 Task: Open Card Sales Proposal Review in Board Customer Service Self-Service Support Content Creation and Optimization to Workspace Backup and Recovery Software and add a team member Softage.3@softage.net, a label Blue, a checklist Asset Allocation, an attachment from your computer, a color Blue and finally, add a card description 'Research and develop new service offering bundling strategy' and a comment 'We should approach this task with a sense of ownership and personal responsibility for its success.'. Add a start date 'Jan 03, 1900' with a due date 'Jan 10, 1900'
Action: Mouse moved to (83, 271)
Screenshot: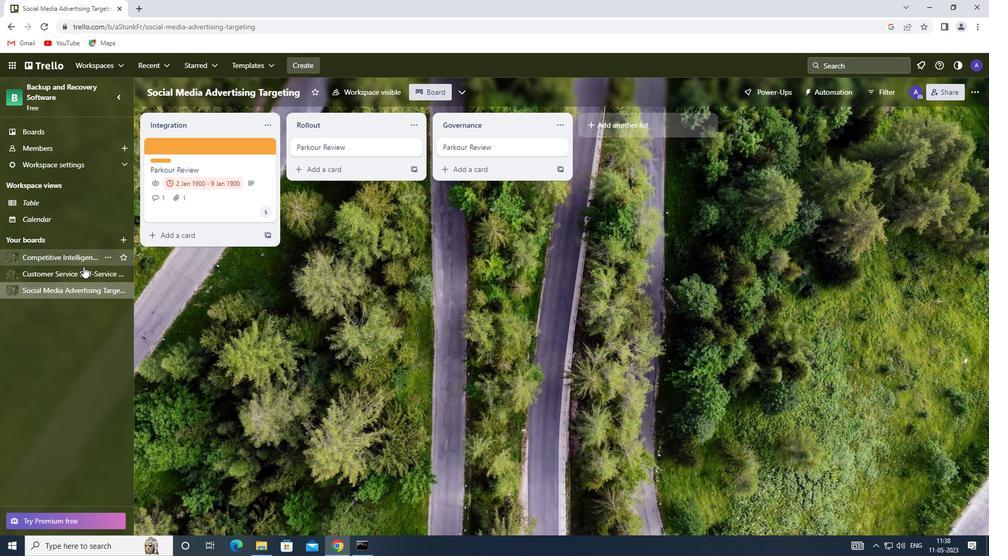 
Action: Mouse pressed left at (83, 271)
Screenshot: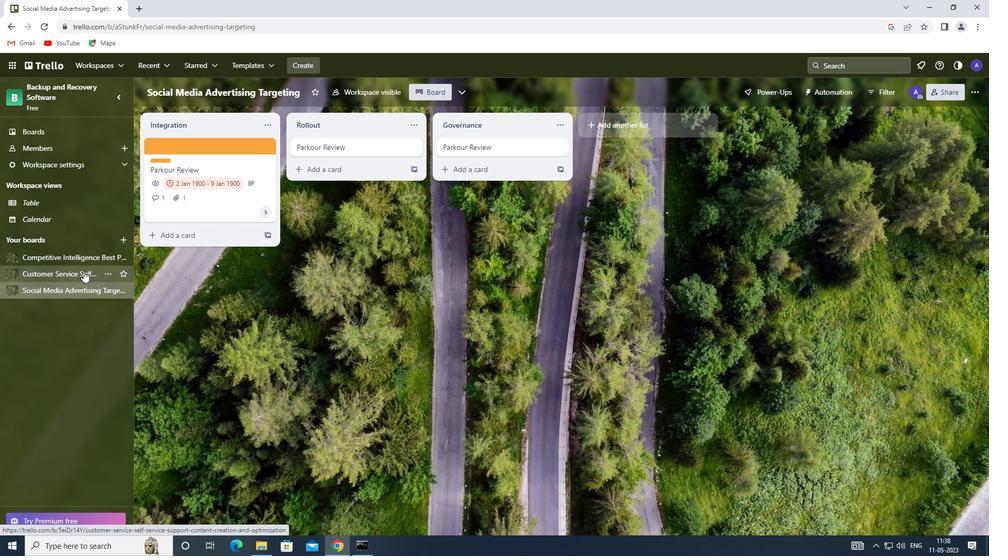 
Action: Mouse moved to (192, 146)
Screenshot: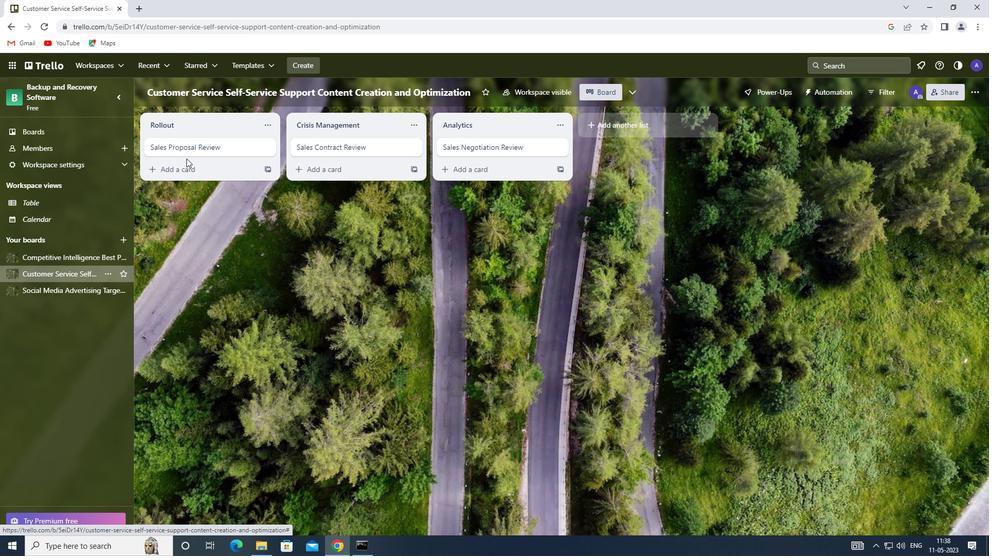 
Action: Mouse pressed left at (192, 146)
Screenshot: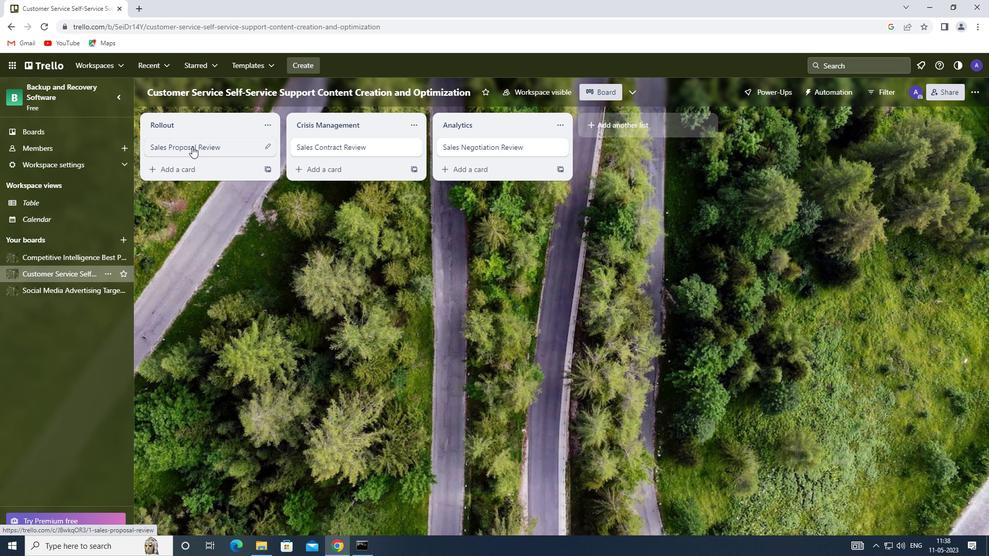 
Action: Mouse moved to (620, 147)
Screenshot: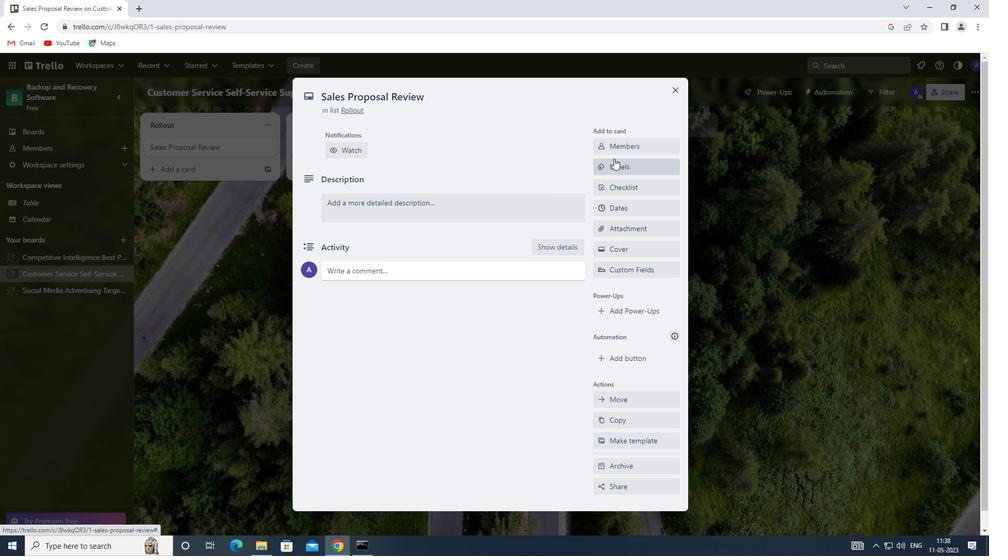 
Action: Mouse pressed left at (620, 147)
Screenshot: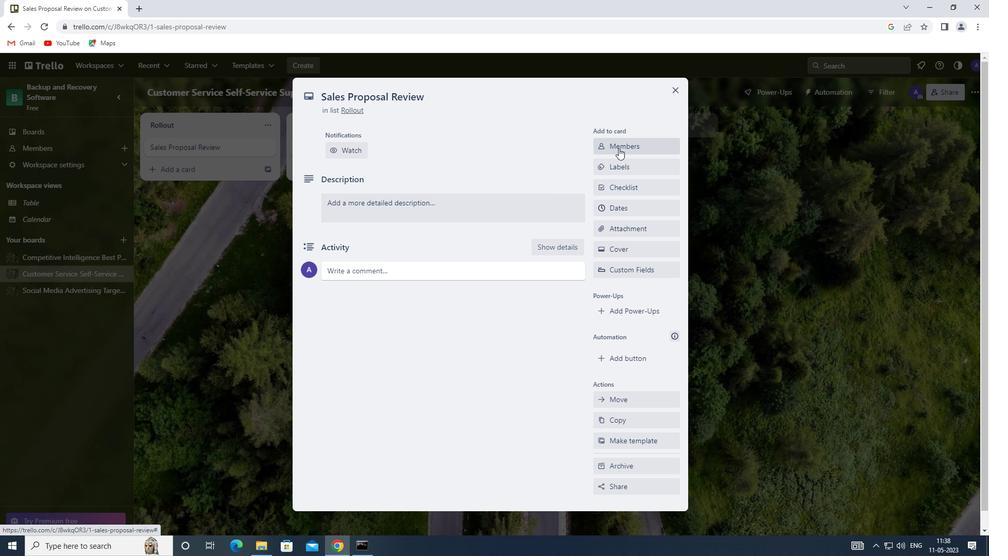 
Action: Mouse moved to (616, 196)
Screenshot: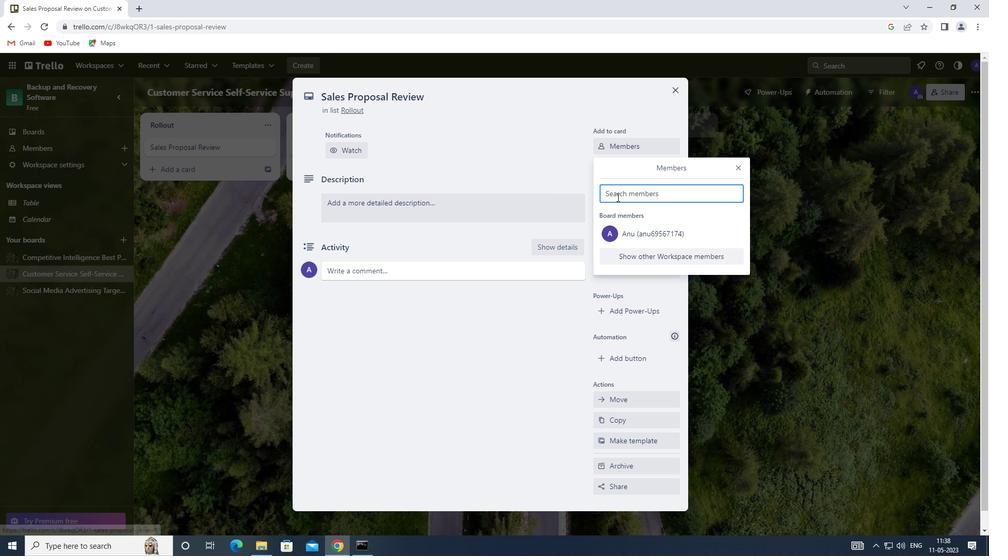 
Action: Mouse pressed left at (616, 196)
Screenshot: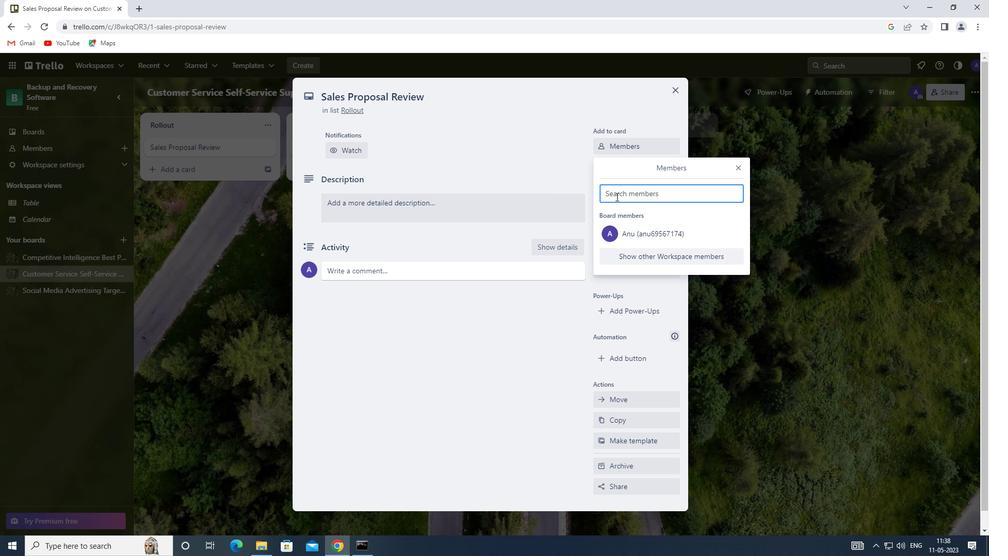 
Action: Key pressed <Key.shift><Key.shift><Key.shift><Key.shift><Key.shift><Key.shift><Key.shift><Key.shift><Key.shift><Key.shift><Key.shift>SOFTAGE.3<Key.shift>@SOFTAGE.NET
Screenshot: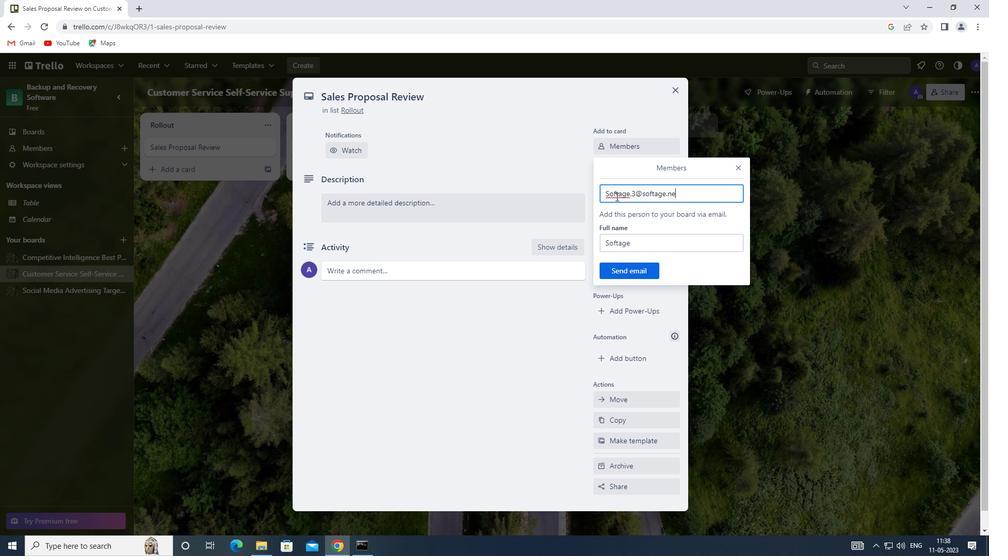 
Action: Mouse moved to (634, 268)
Screenshot: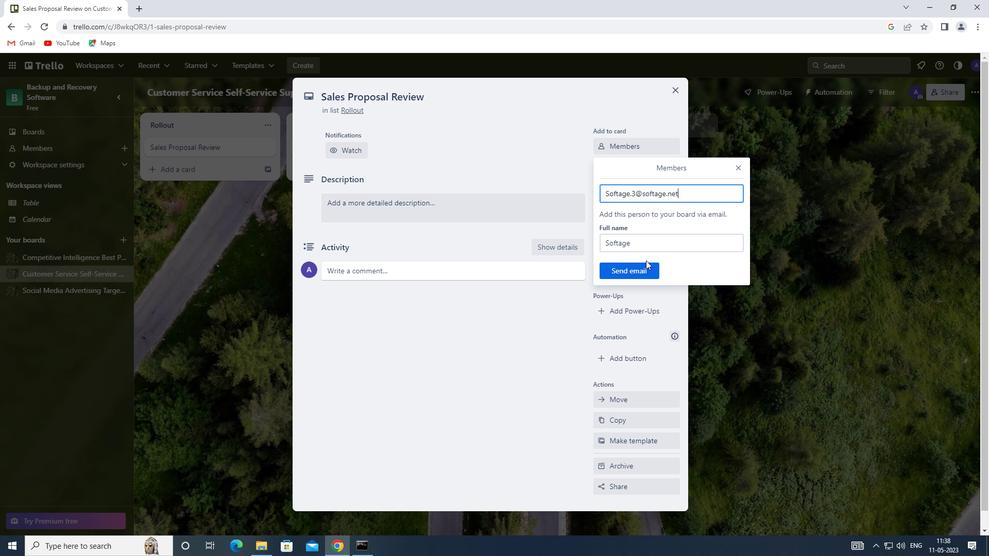 
Action: Mouse pressed left at (634, 268)
Screenshot: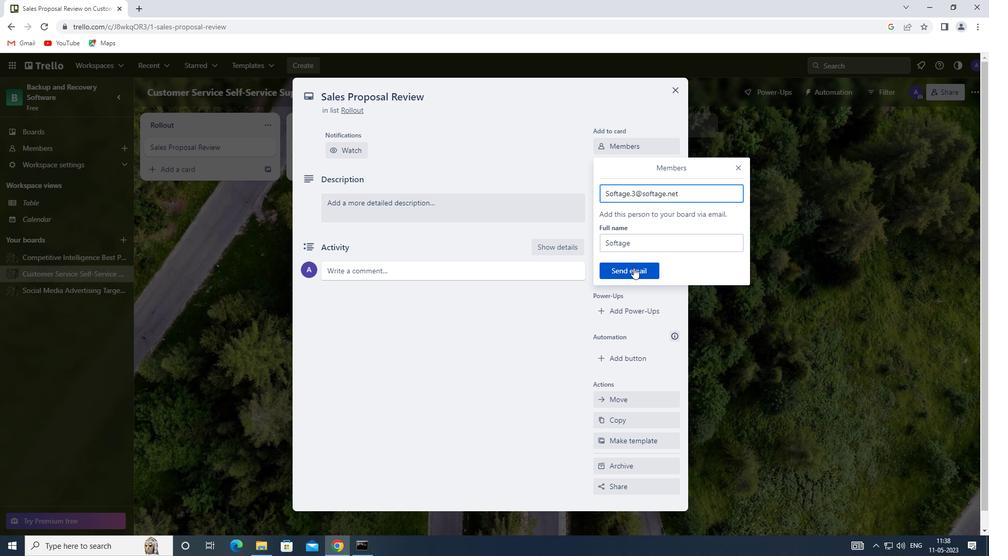 
Action: Mouse moved to (636, 207)
Screenshot: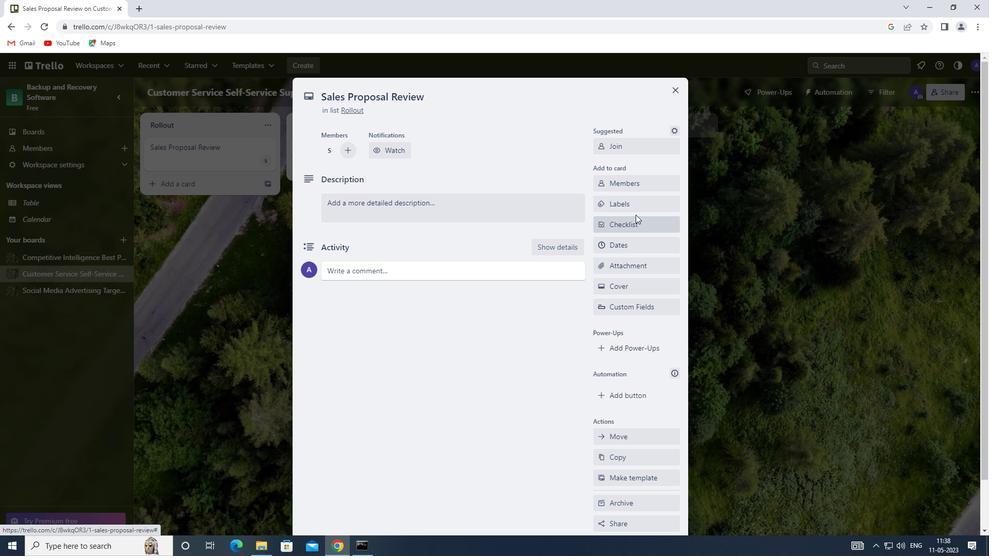 
Action: Mouse pressed left at (636, 207)
Screenshot: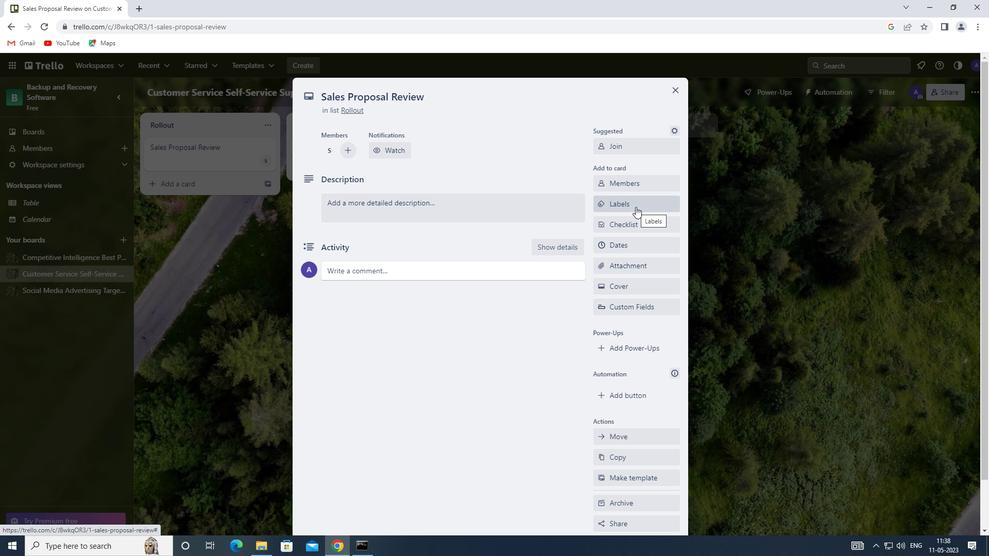 
Action: Mouse moved to (604, 380)
Screenshot: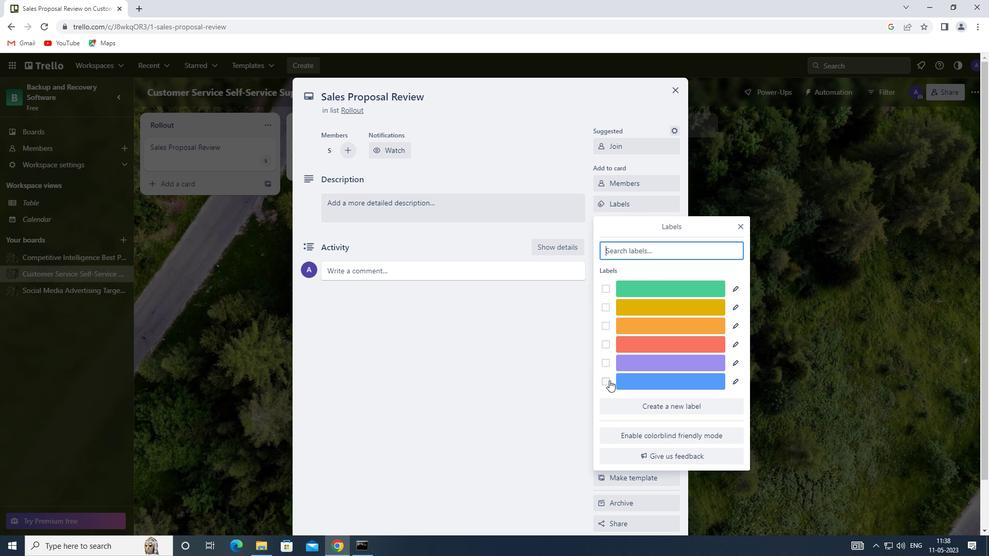 
Action: Mouse pressed left at (604, 380)
Screenshot: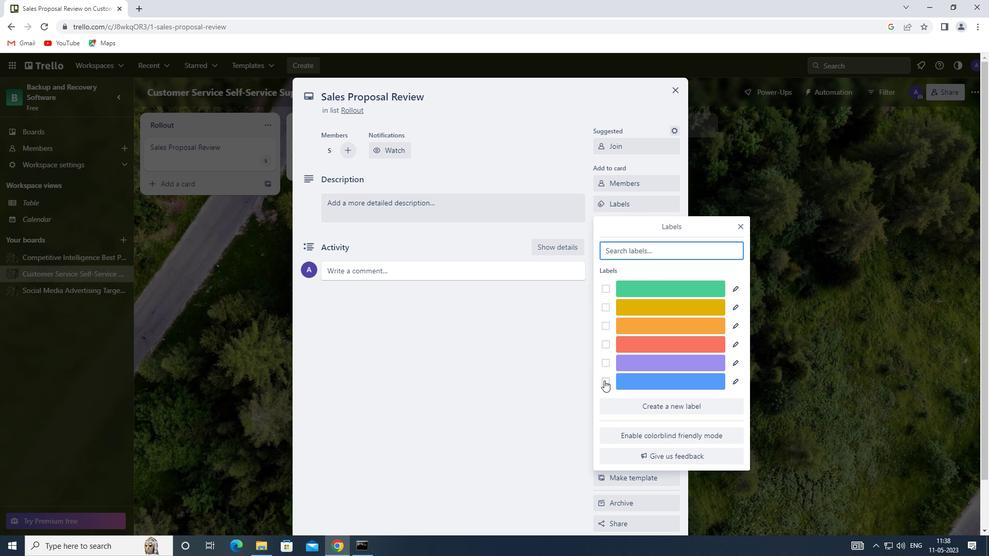 
Action: Mouse moved to (743, 226)
Screenshot: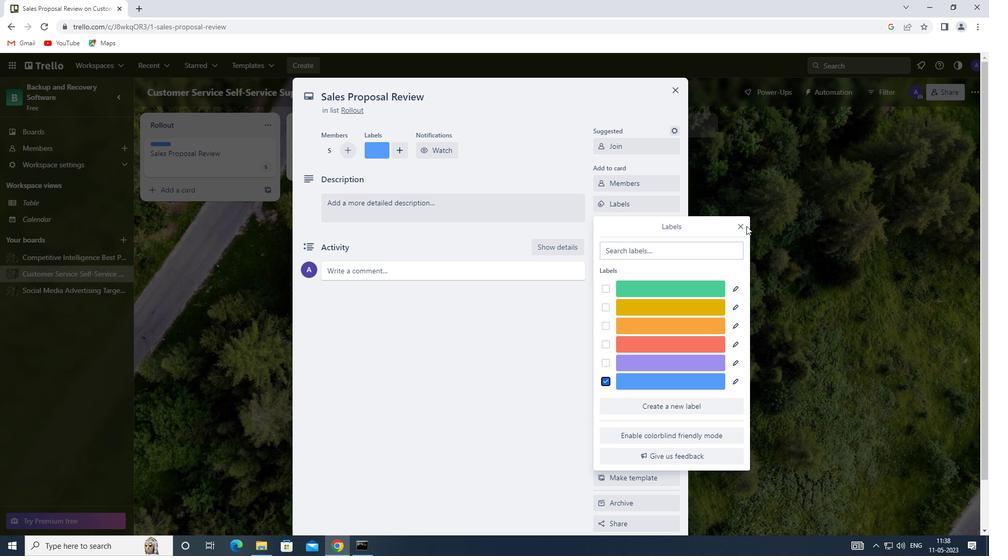 
Action: Mouse pressed left at (743, 226)
Screenshot: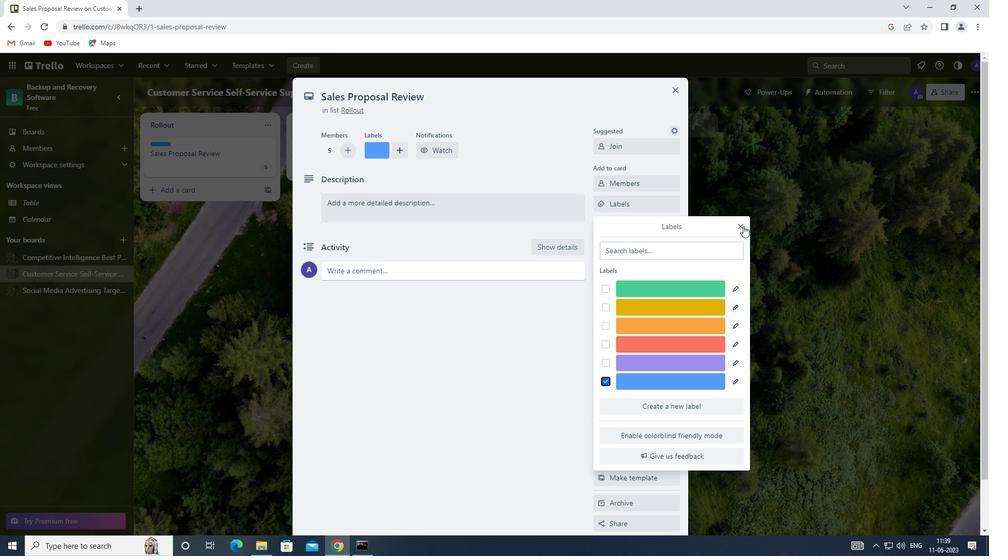 
Action: Mouse moved to (650, 224)
Screenshot: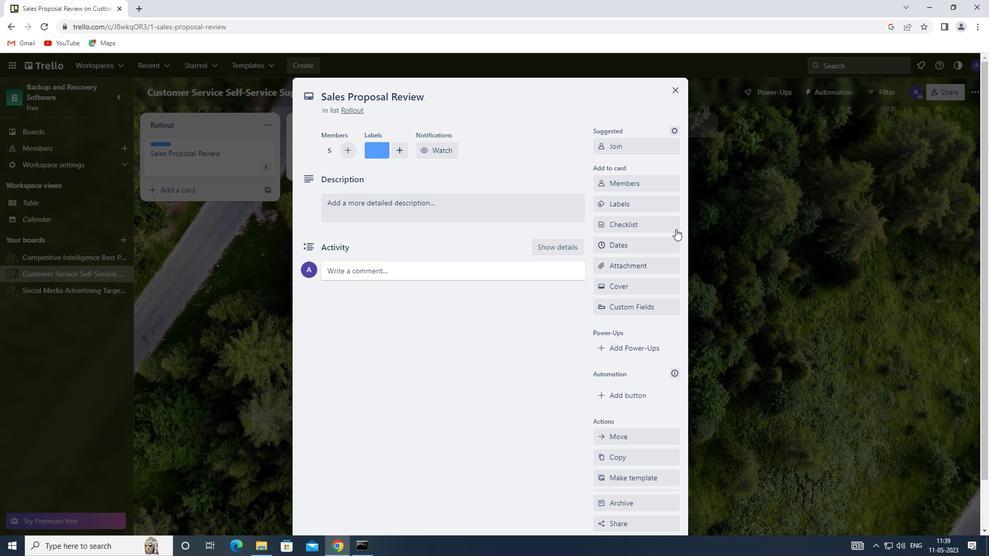 
Action: Mouse pressed left at (650, 224)
Screenshot: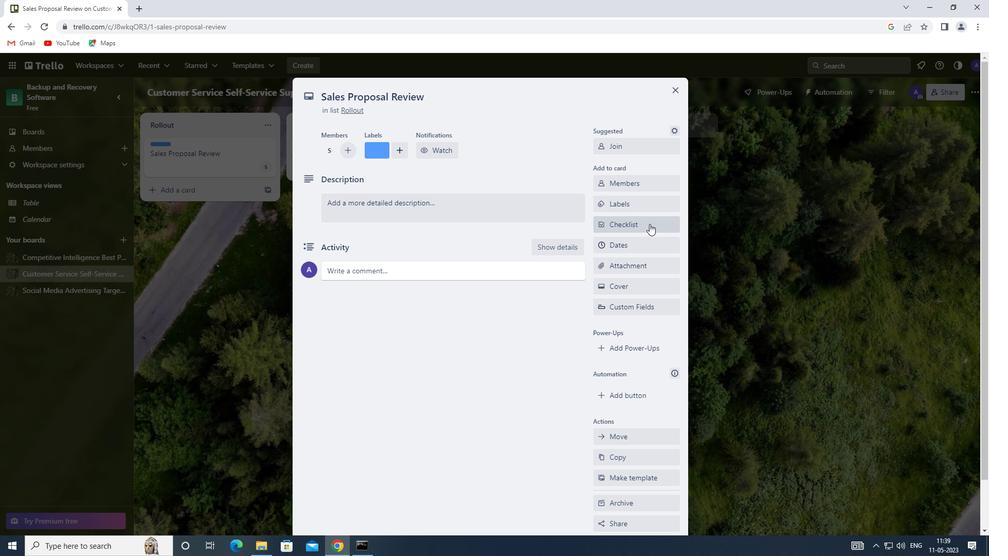 
Action: Mouse moved to (637, 280)
Screenshot: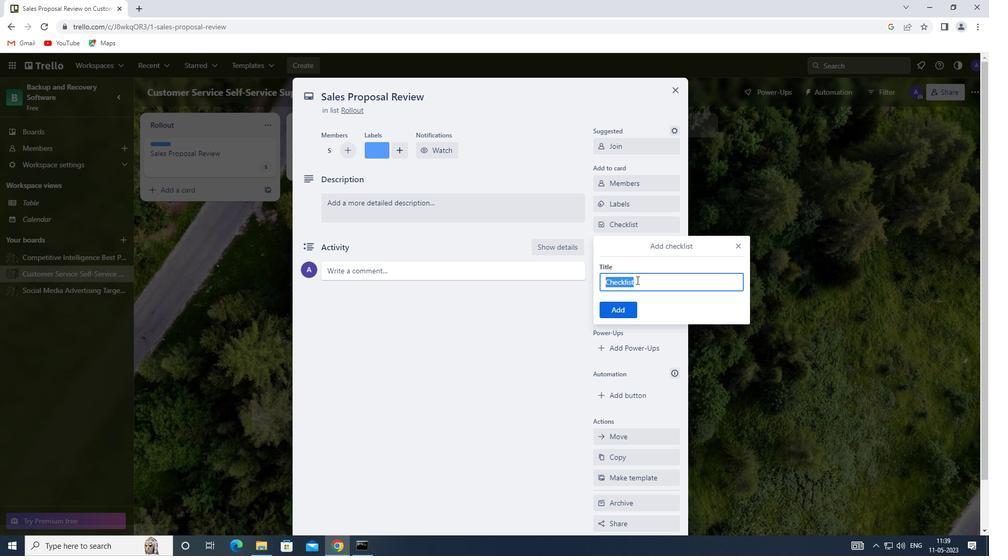 
Action: Key pressed <Key.shift>ASSET<Key.space><Key.shift><Key.shift><Key.shift><Key.shift><Key.shift><Key.shift><Key.shift><Key.shift><Key.shift><Key.shift><Key.shift><Key.shift><Key.shift><Key.shift><Key.shift><Key.shift><Key.shift><Key.shift><Key.shift><Key.shift><Key.shift><Key.shift><Key.shift><Key.shift><Key.shift><Key.shift><Key.shift><Key.shift><Key.shift><Key.shift><Key.shift><Key.shift><Key.shift><Key.shift><Key.shift>ALLOCATION
Screenshot: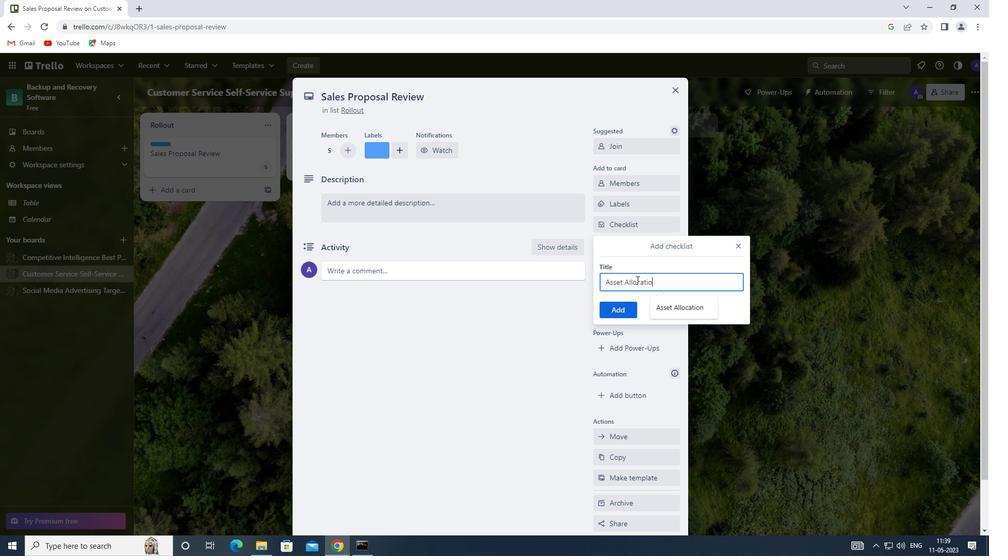 
Action: Mouse moved to (623, 312)
Screenshot: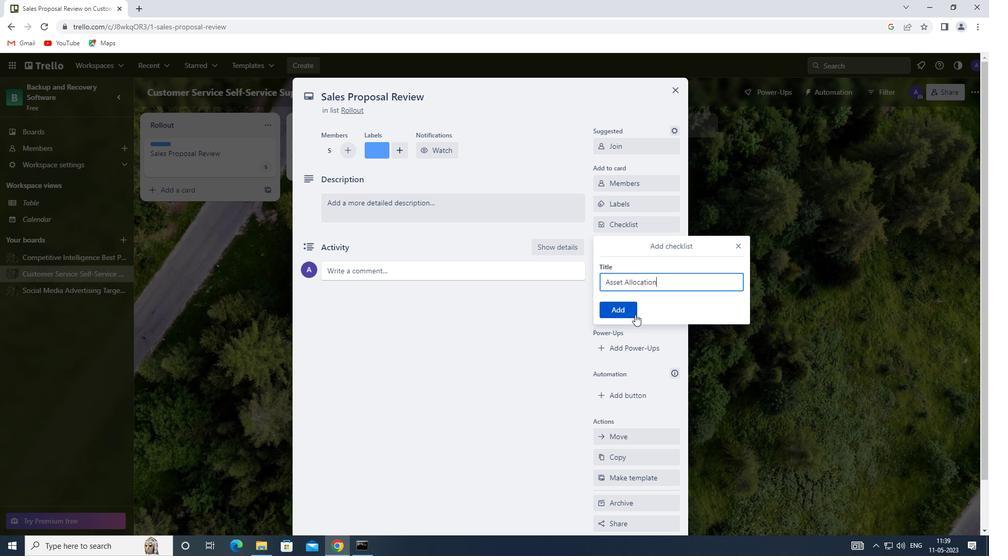 
Action: Mouse pressed left at (623, 312)
Screenshot: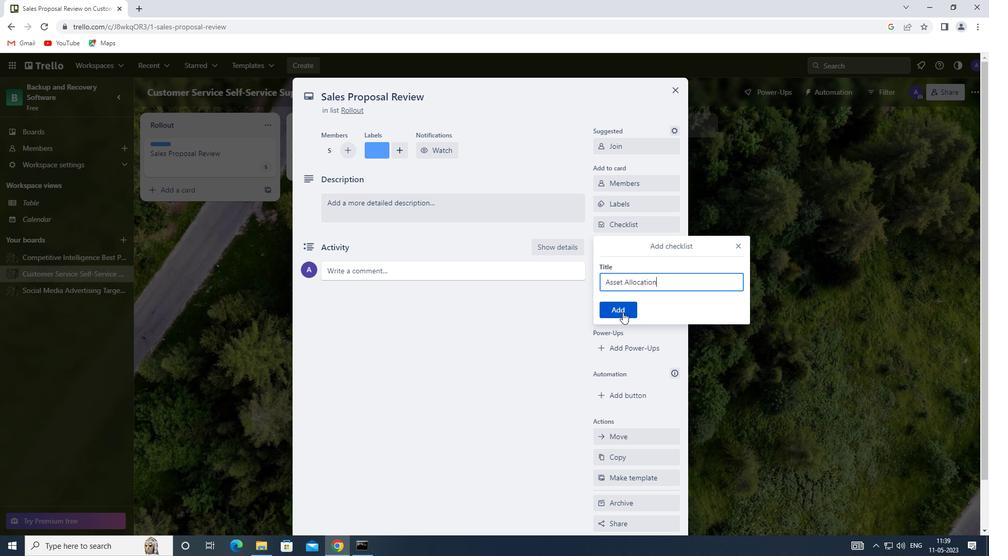 
Action: Mouse moved to (628, 268)
Screenshot: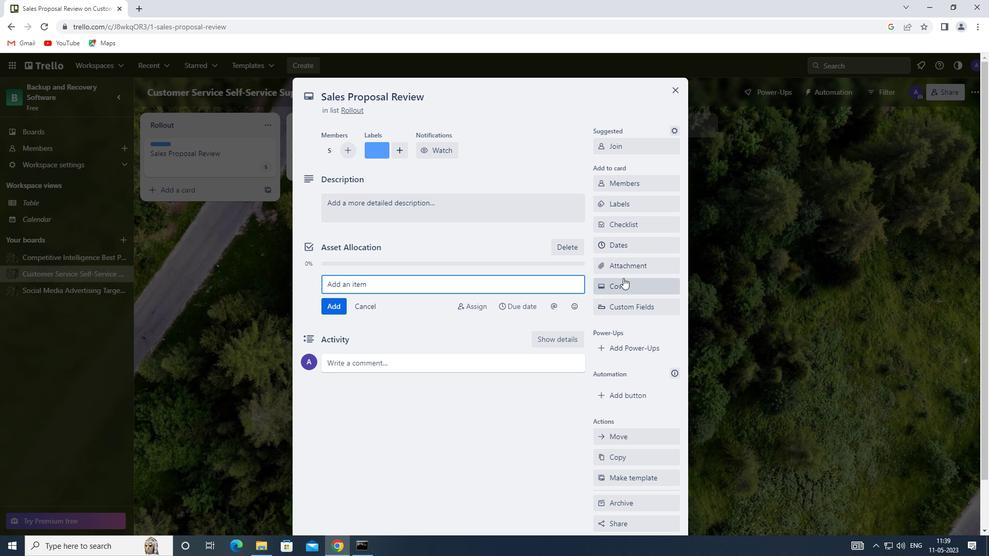 
Action: Mouse pressed left at (628, 268)
Screenshot: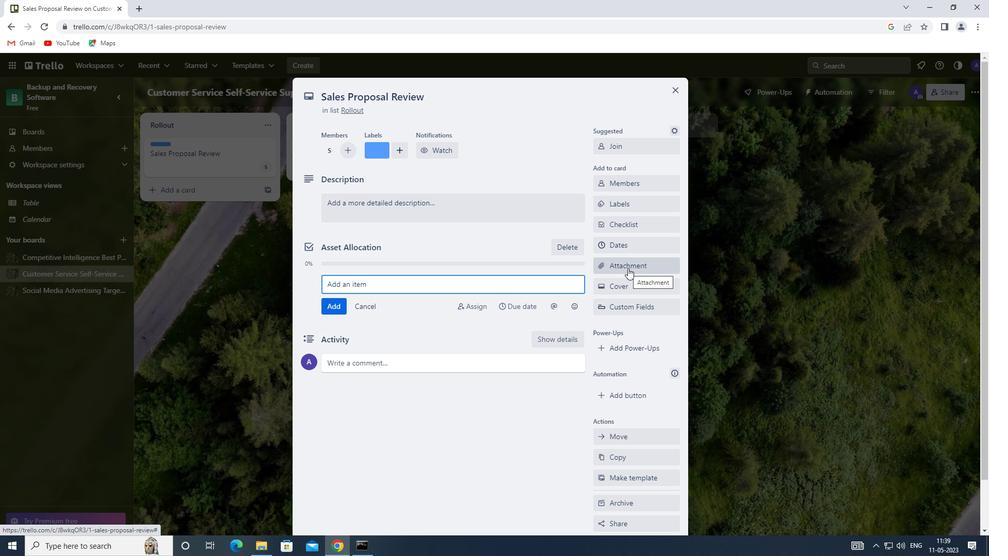 
Action: Mouse moved to (620, 310)
Screenshot: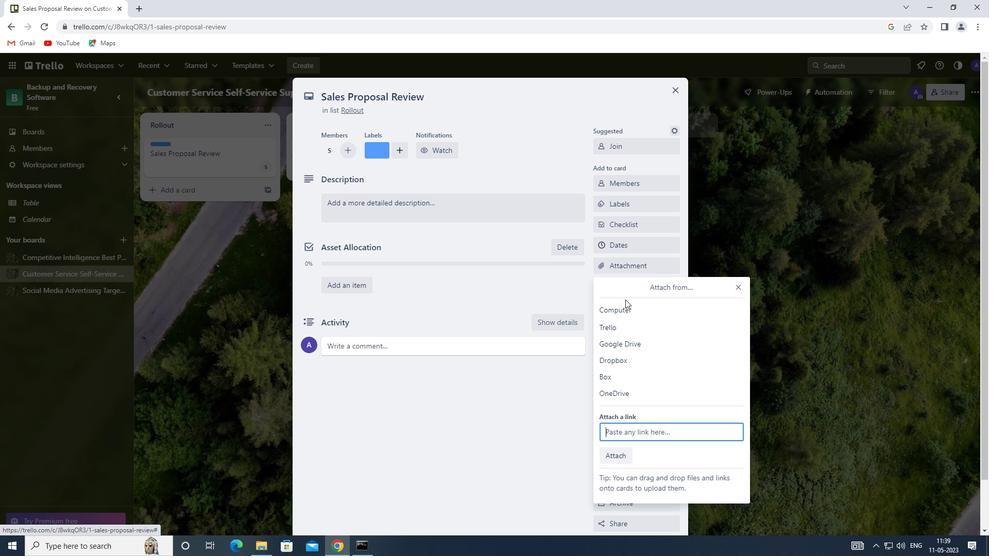 
Action: Mouse pressed left at (620, 310)
Screenshot: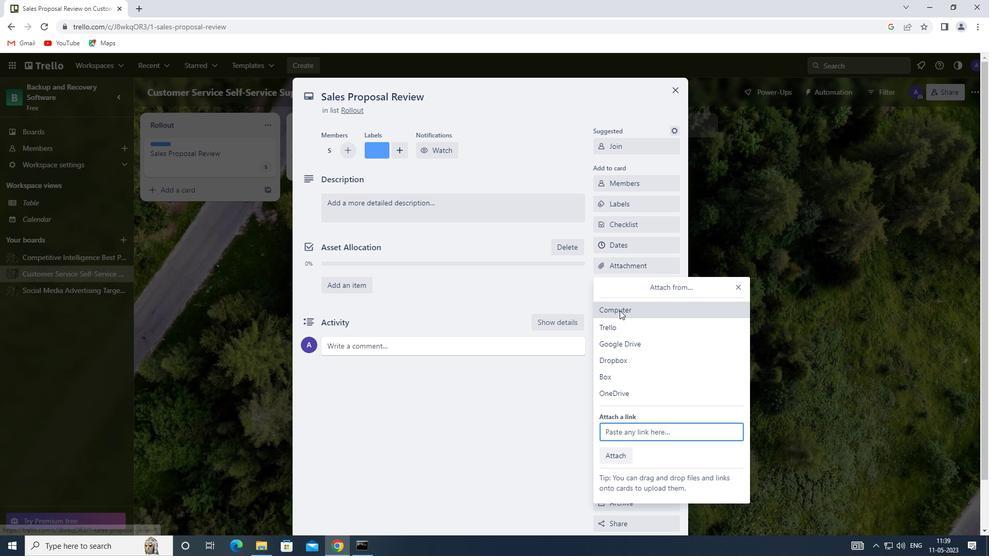 
Action: Mouse moved to (212, 119)
Screenshot: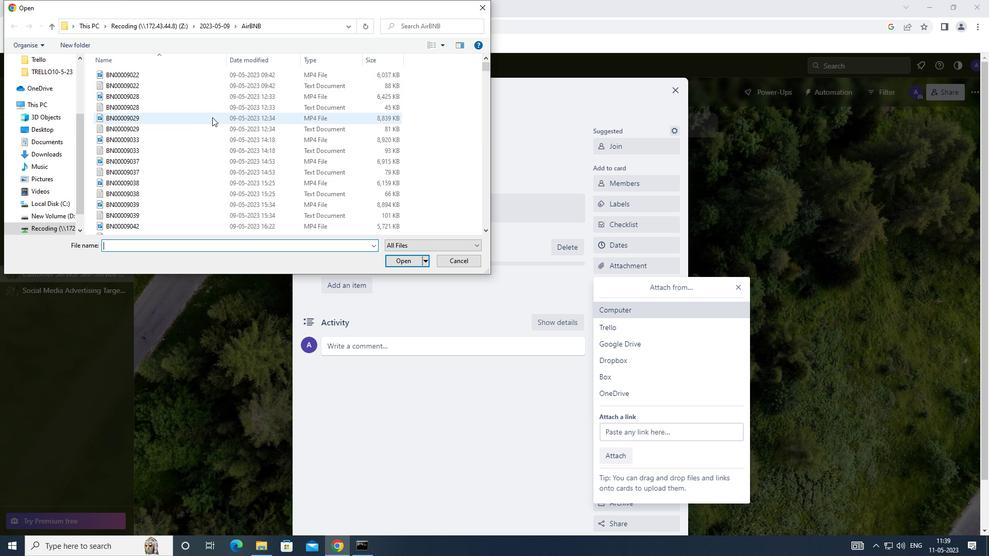 
Action: Mouse pressed left at (212, 119)
Screenshot: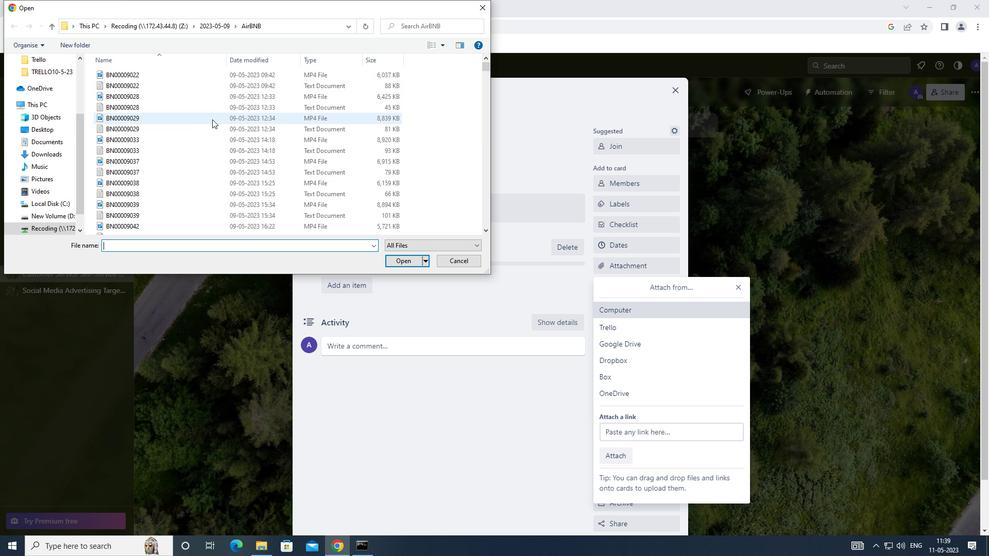 
Action: Mouse moved to (399, 257)
Screenshot: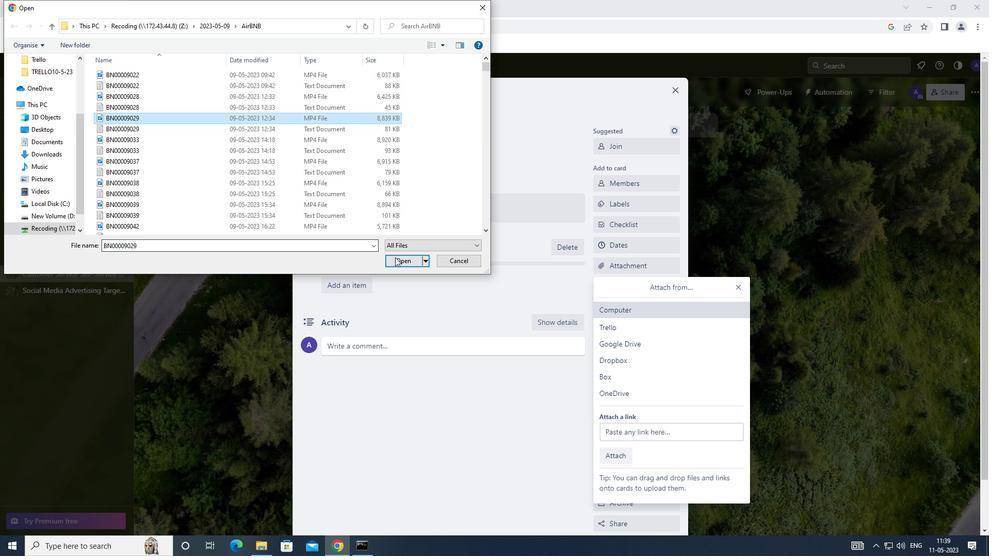 
Action: Mouse pressed left at (399, 257)
Screenshot: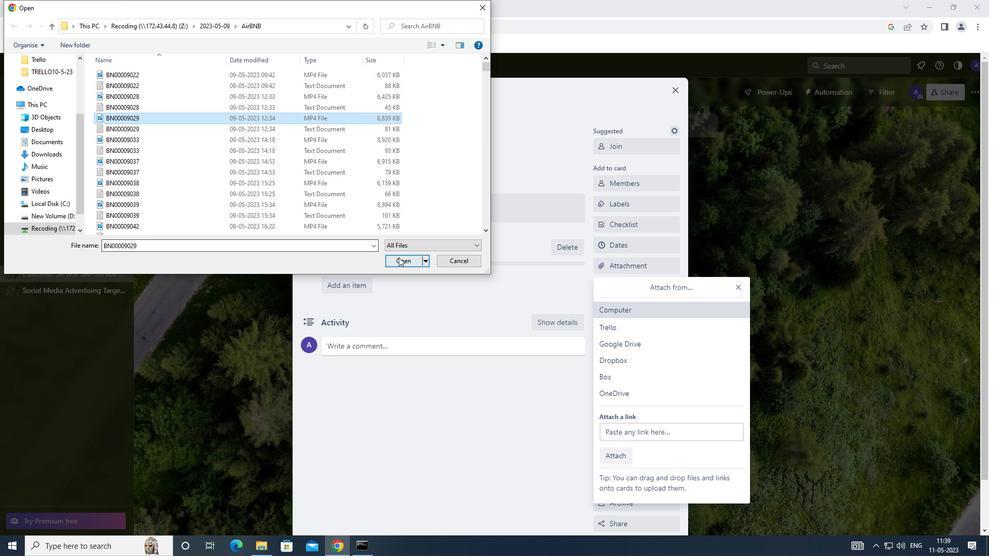 
Action: Mouse moved to (641, 285)
Screenshot: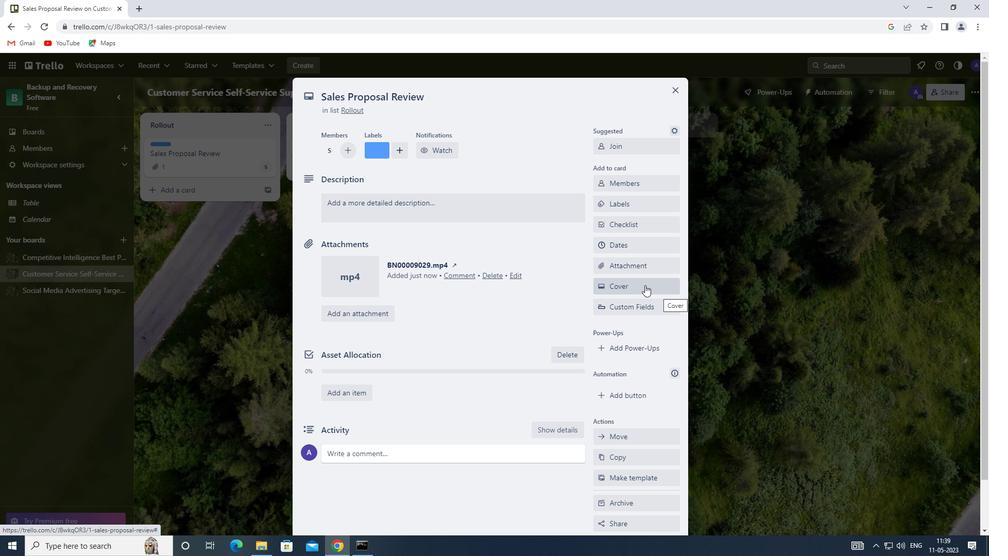 
Action: Mouse pressed left at (641, 285)
Screenshot: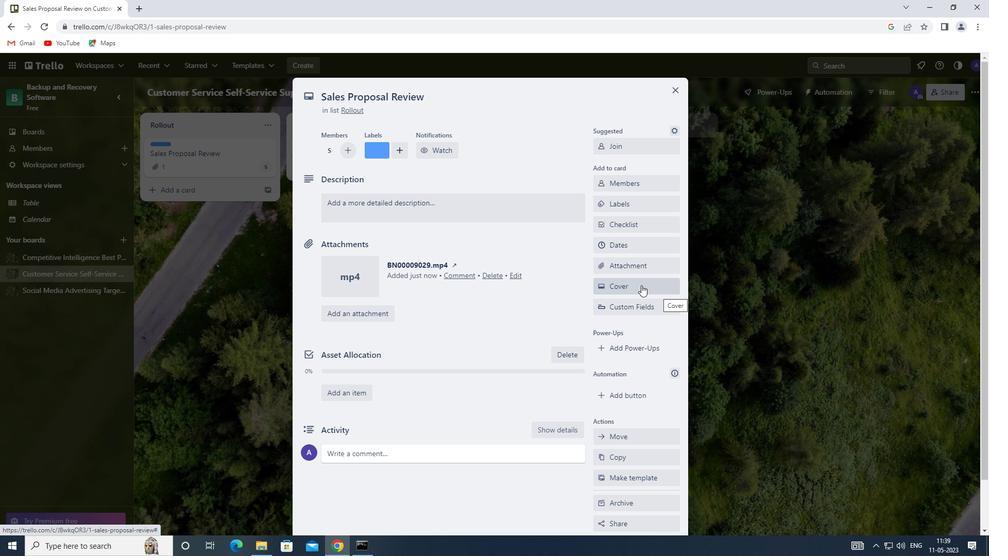 
Action: Mouse moved to (607, 344)
Screenshot: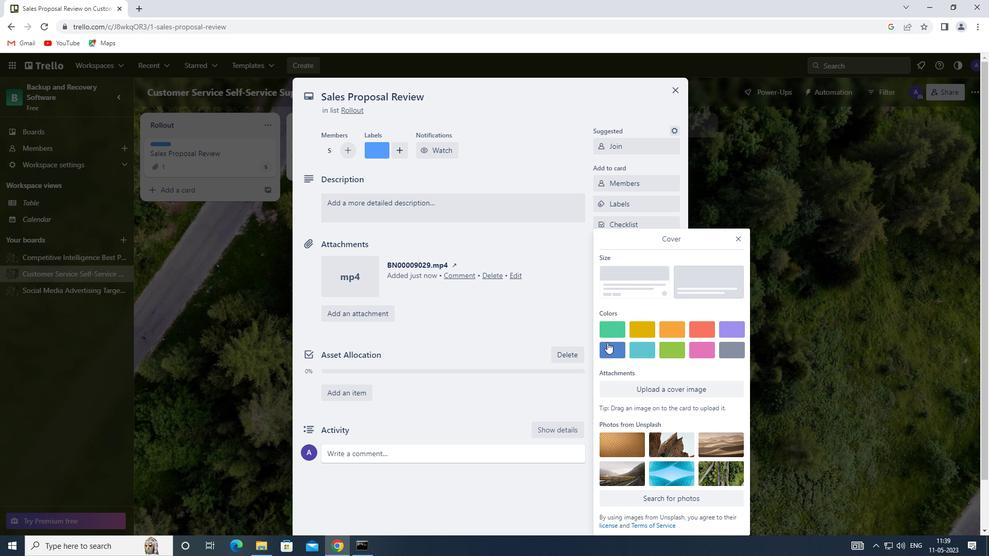 
Action: Mouse pressed left at (607, 344)
Screenshot: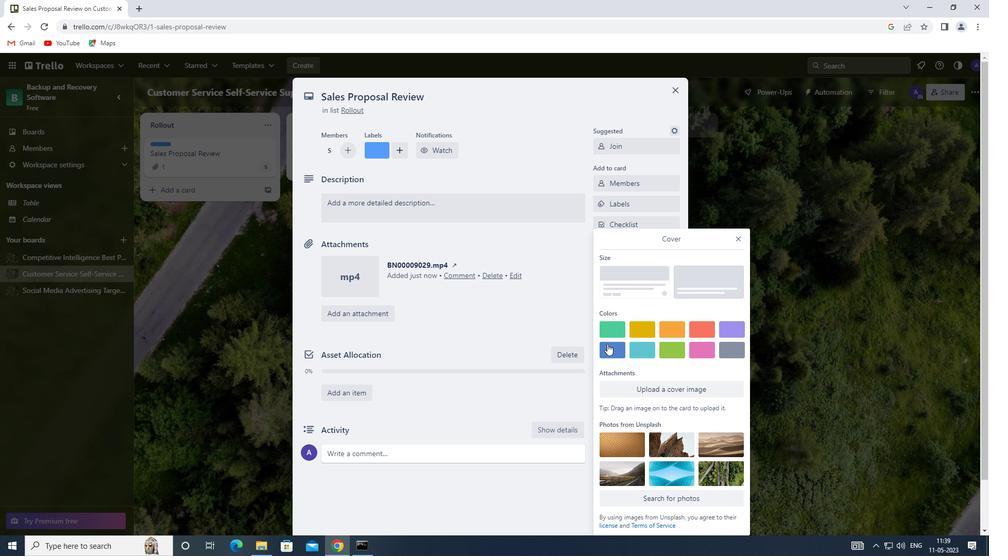 
Action: Mouse moved to (738, 219)
Screenshot: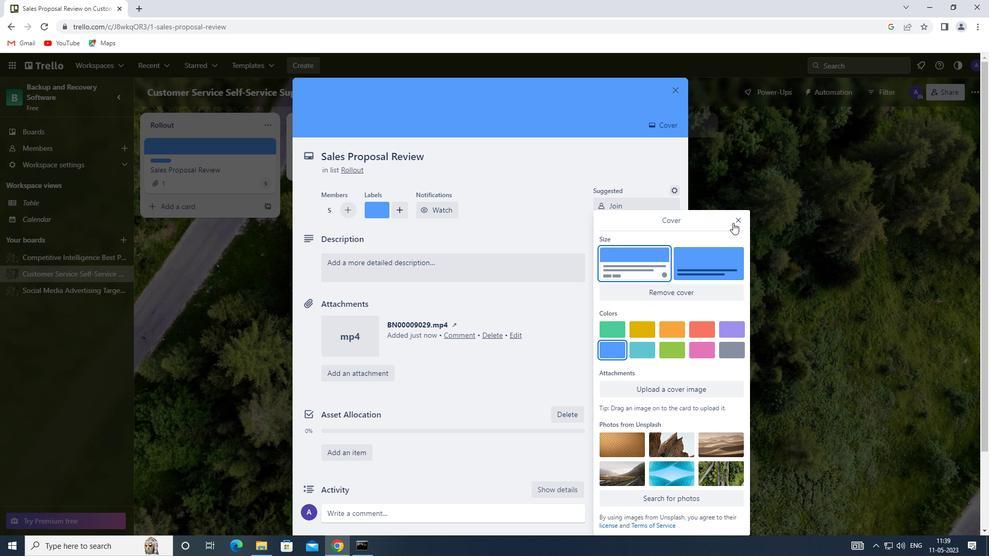 
Action: Mouse pressed left at (738, 219)
Screenshot: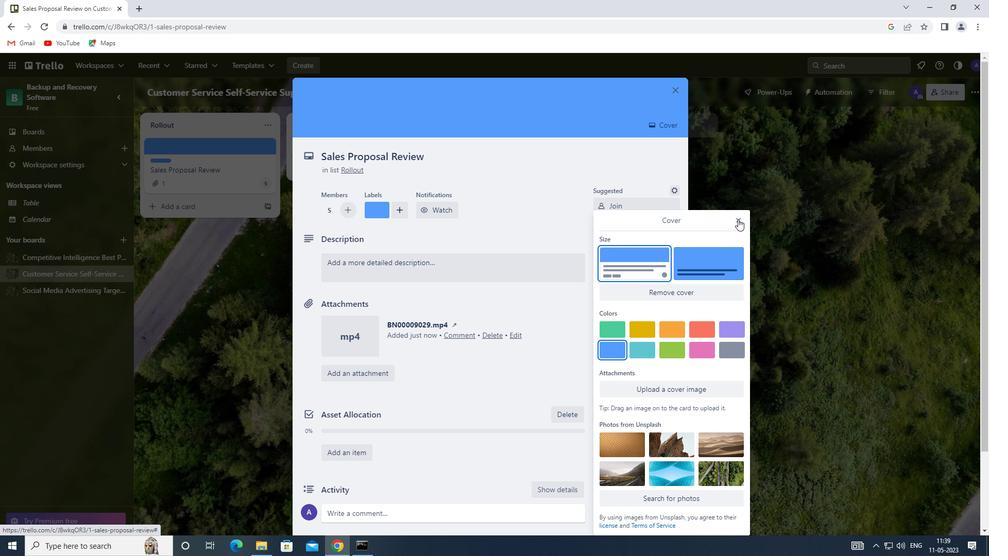 
Action: Mouse moved to (353, 262)
Screenshot: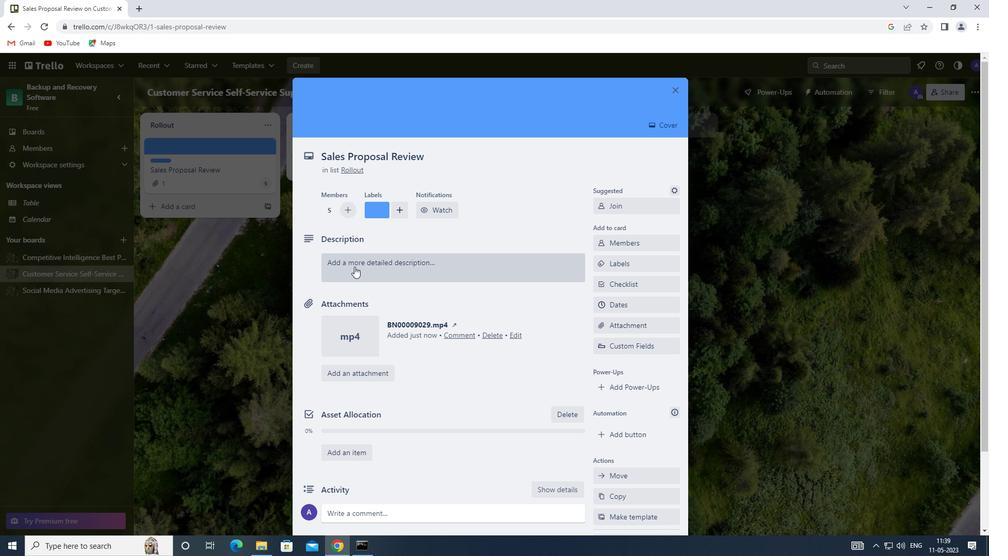 
Action: Mouse pressed left at (353, 262)
Screenshot: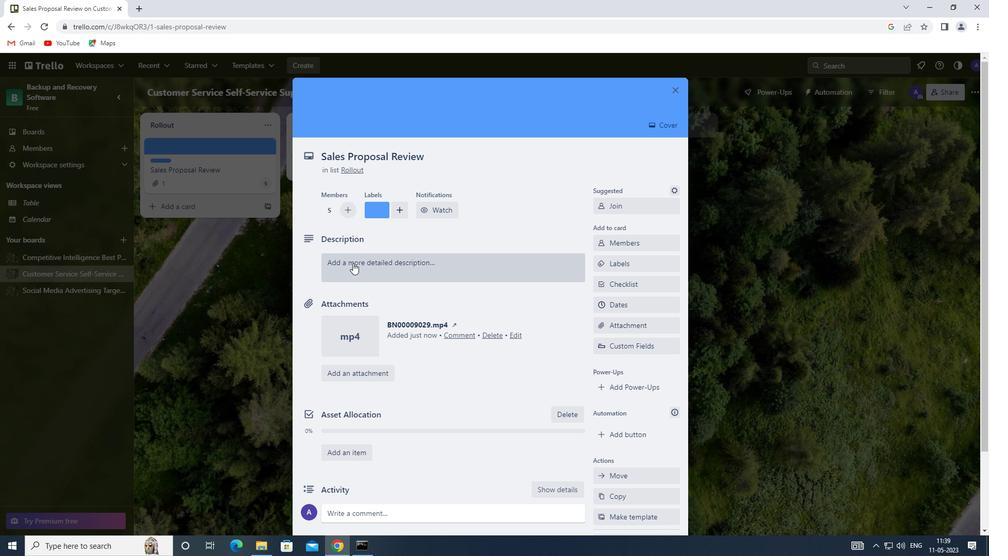 
Action: Mouse moved to (339, 300)
Screenshot: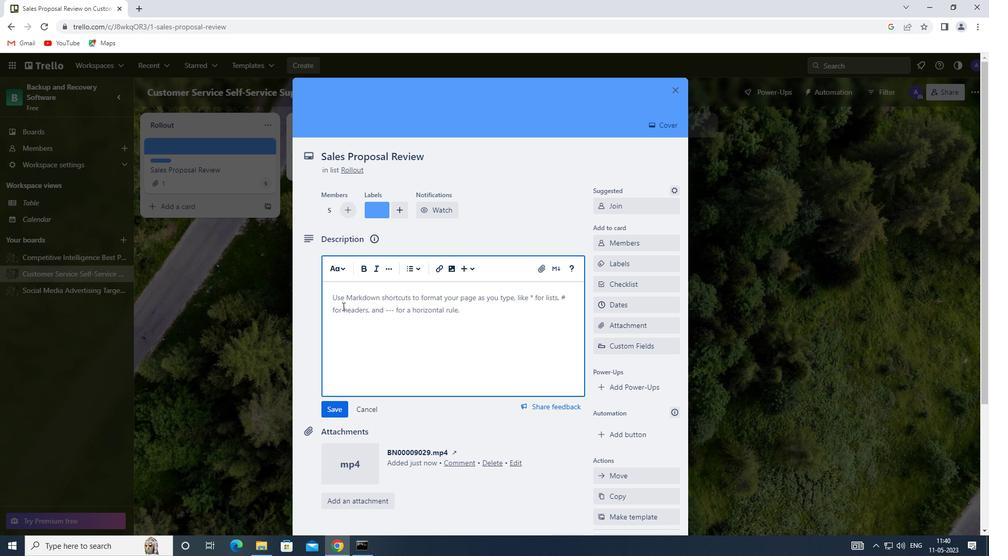 
Action: Mouse pressed left at (339, 300)
Screenshot: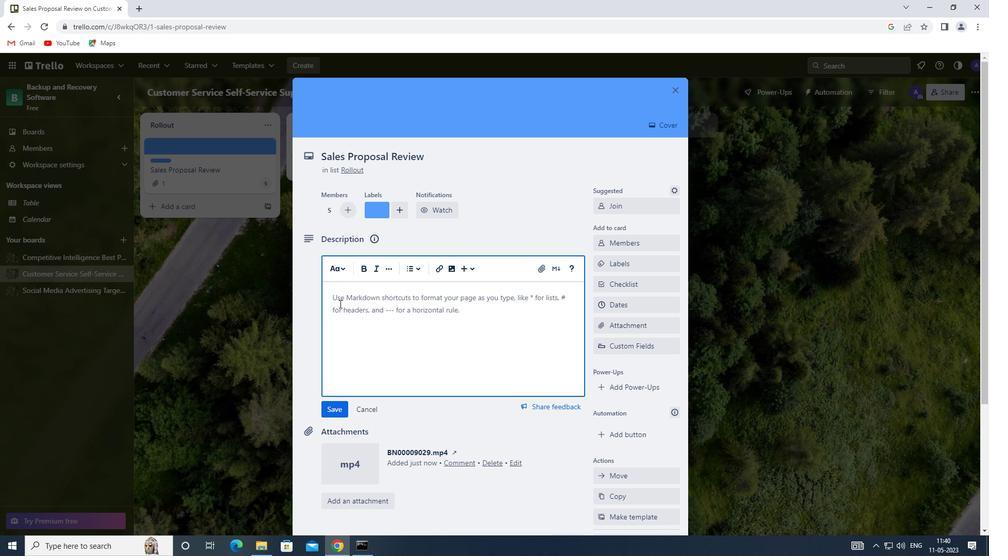 
Action: Key pressed <Key.shift>RESEARCH<Key.space>AND<Key.space><Key.shift>DE<Key.backspace><Key.backspace>DEVELOP<Key.space>NEW<Key.space>SERVICE<Key.space>OFFERING<Key.space>BUNDLING<Key.space>STRATEGY
Screenshot: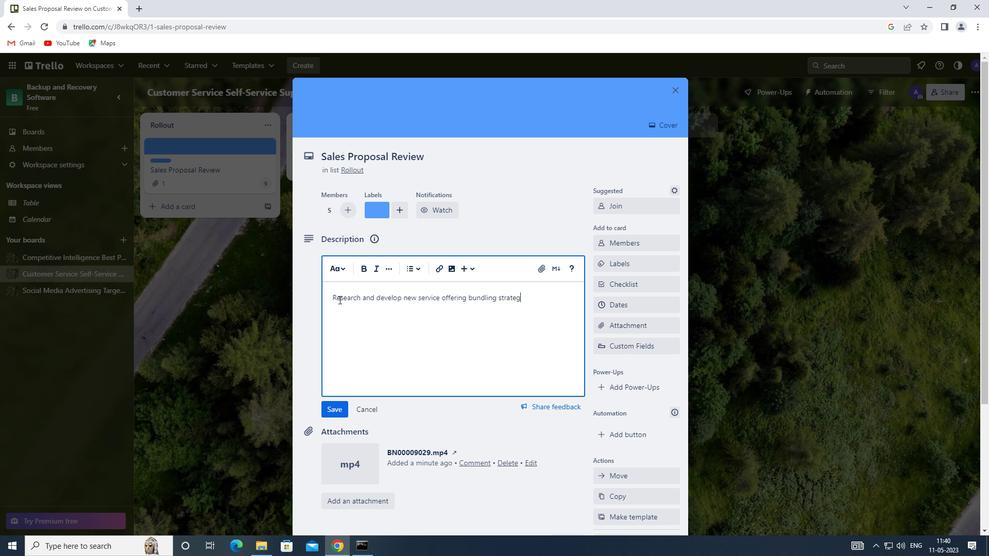 
Action: Mouse moved to (331, 408)
Screenshot: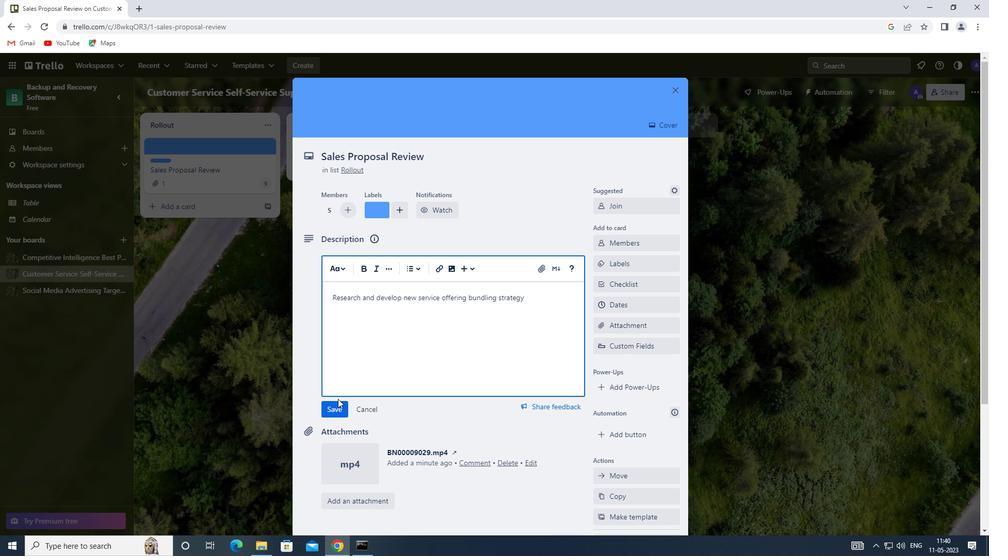 
Action: Mouse pressed left at (331, 408)
Screenshot: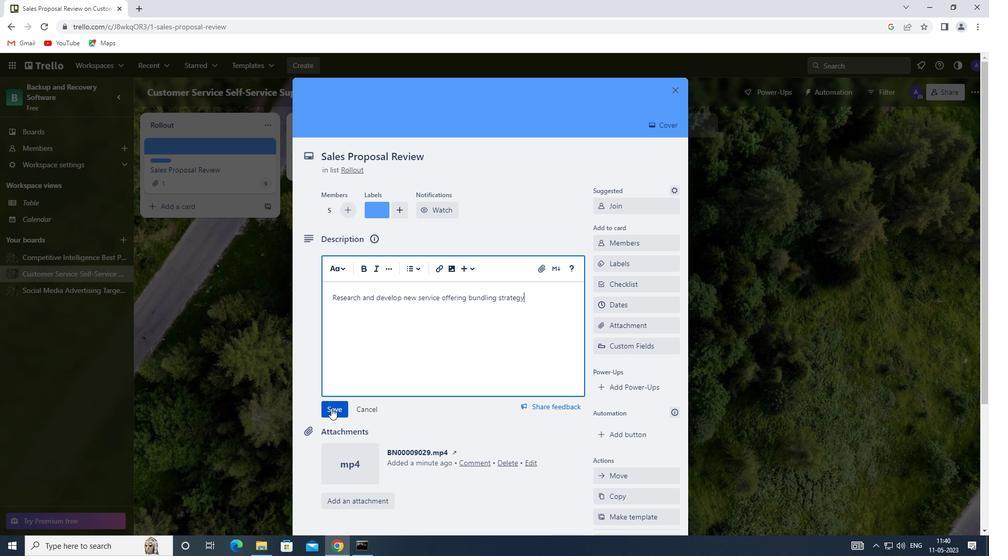 
Action: Mouse moved to (389, 380)
Screenshot: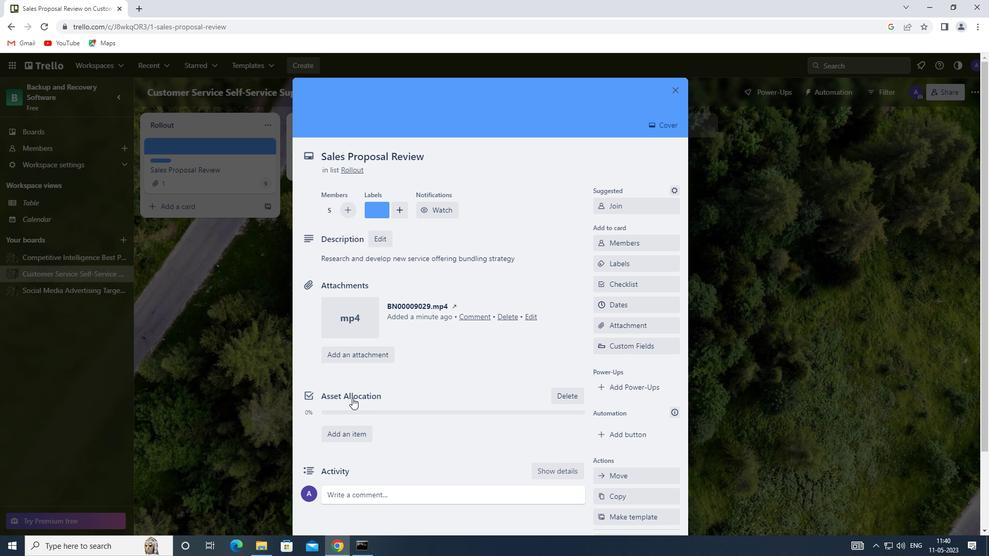 
Action: Mouse scrolled (389, 379) with delta (0, 0)
Screenshot: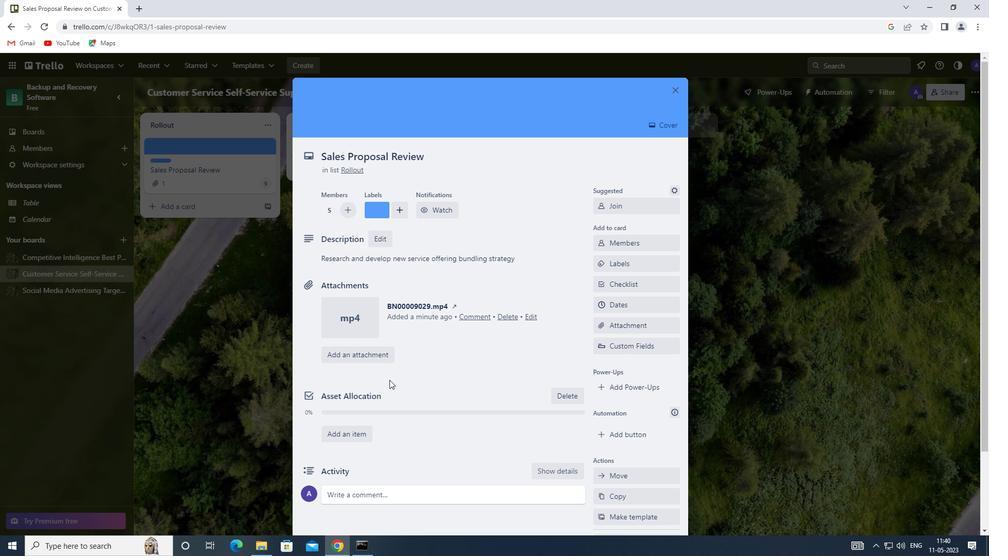 
Action: Mouse moved to (390, 380)
Screenshot: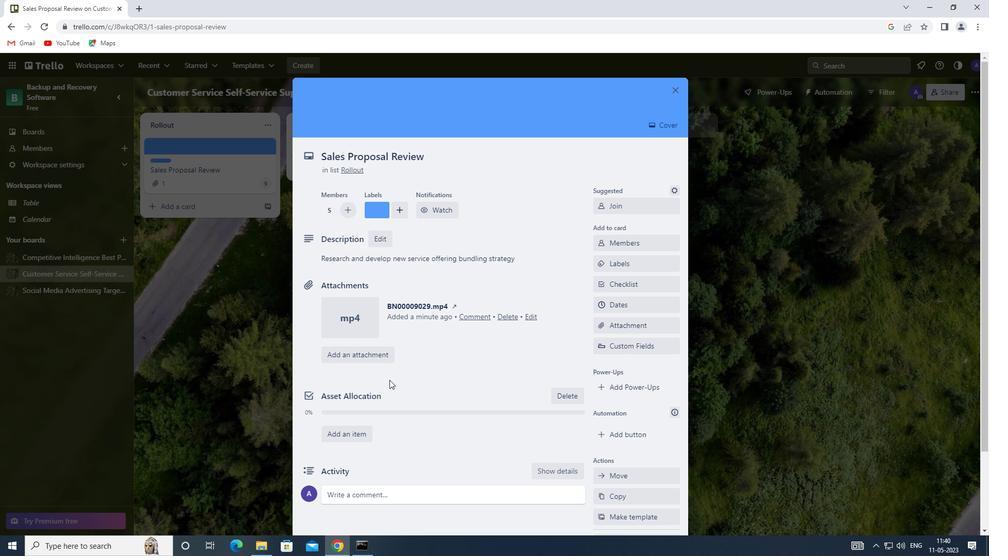 
Action: Mouse scrolled (390, 379) with delta (0, 0)
Screenshot: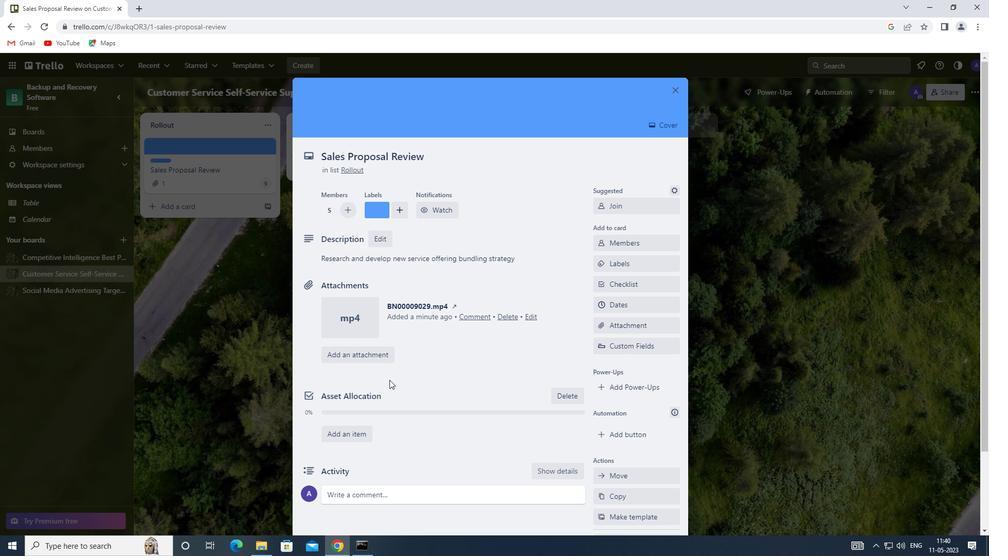 
Action: Mouse moved to (359, 404)
Screenshot: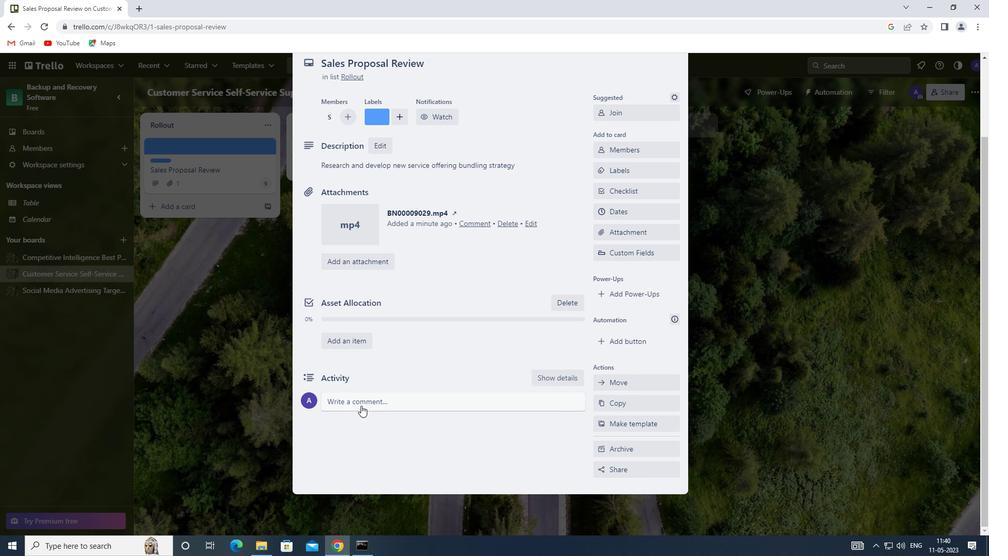 
Action: Mouse pressed left at (359, 404)
Screenshot: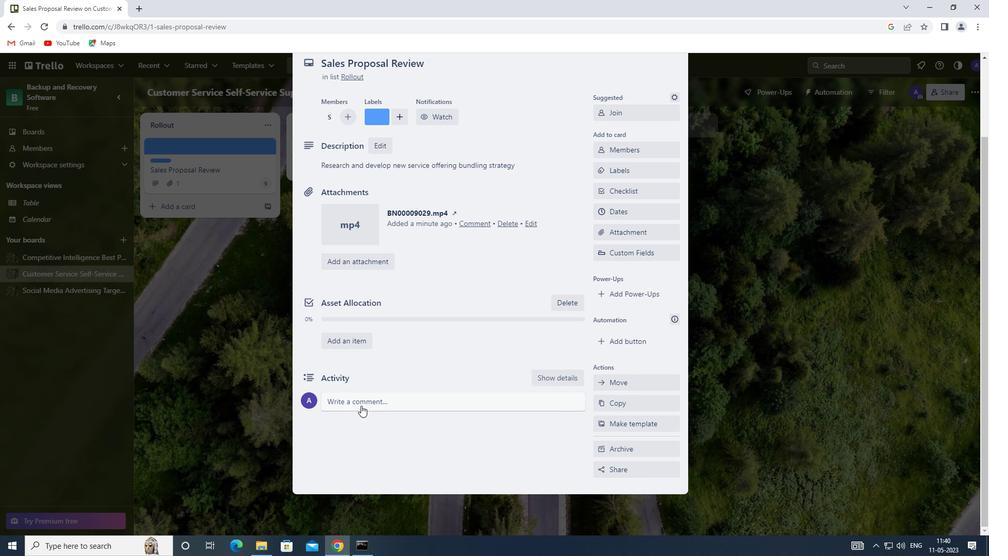
Action: Mouse moved to (343, 429)
Screenshot: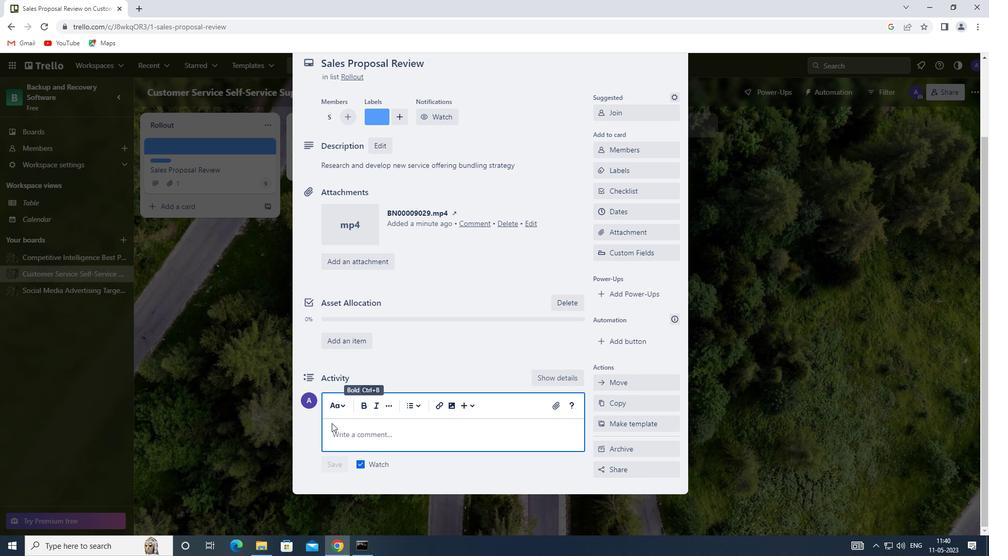 
Action: Mouse pressed left at (343, 429)
Screenshot: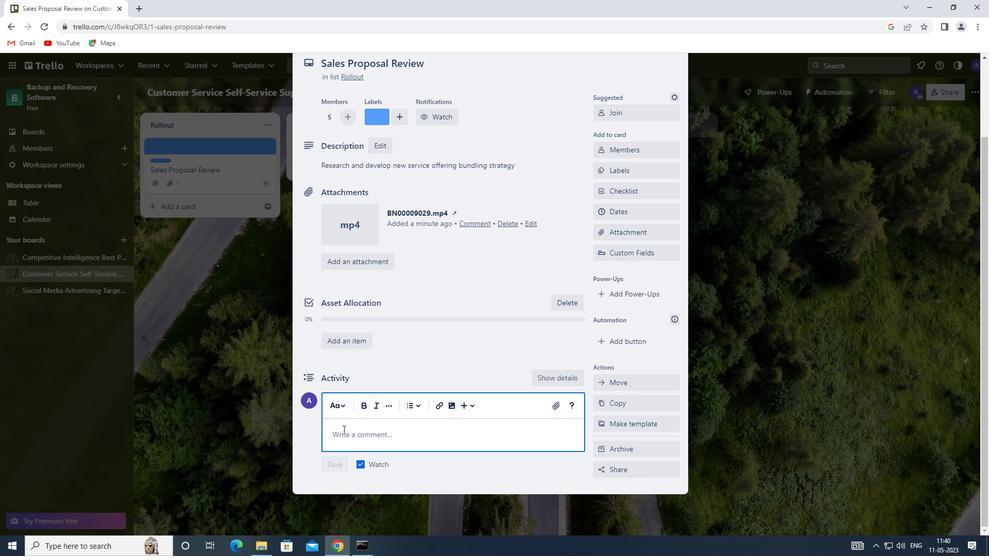 
Action: Mouse moved to (343, 429)
Screenshot: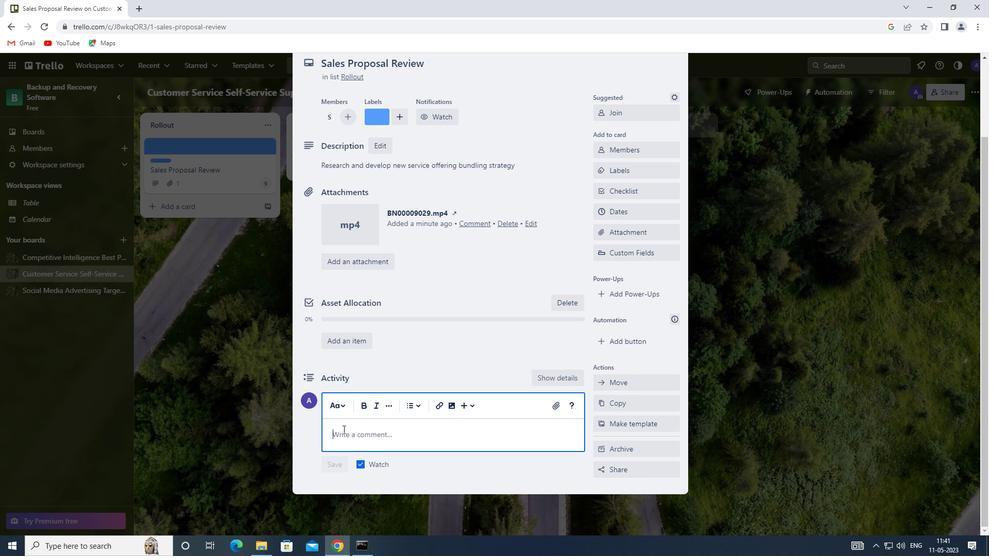 
Action: Key pressed <Key.shift>WE<Key.space>SHOULD<Key.space>APPROACH<Key.space>THIS<Key.space>TASK<Key.space>WITH<Key.space>A<Key.space>SENSE<Key.space>OF<Key.space>OWNERSHIP<Key.space>AND<Key.space>PERPOSAL<Key.space>RESPONSIBILITY<Key.space>FOR<Key.space>ITS<Key.space>SUCCESS
Screenshot: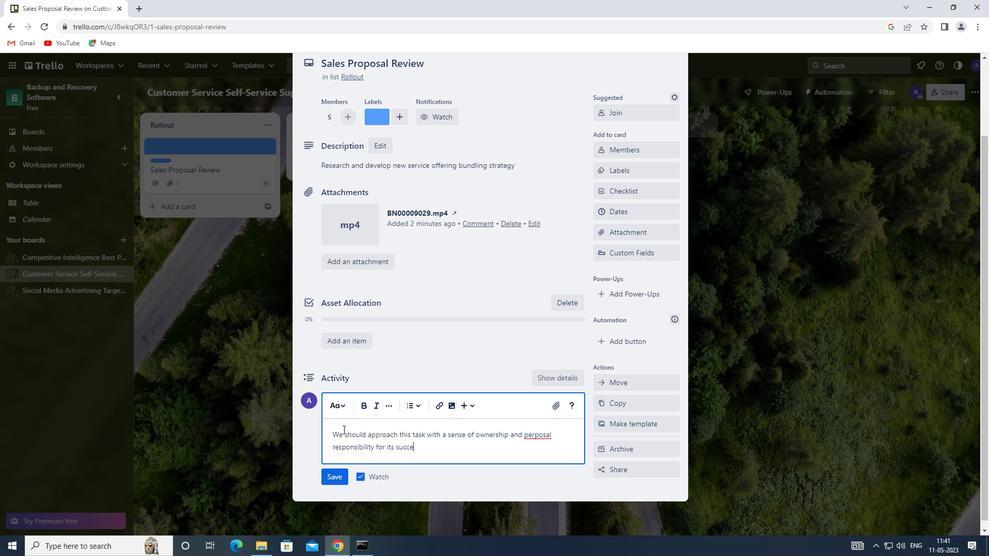 
Action: Mouse moved to (338, 476)
Screenshot: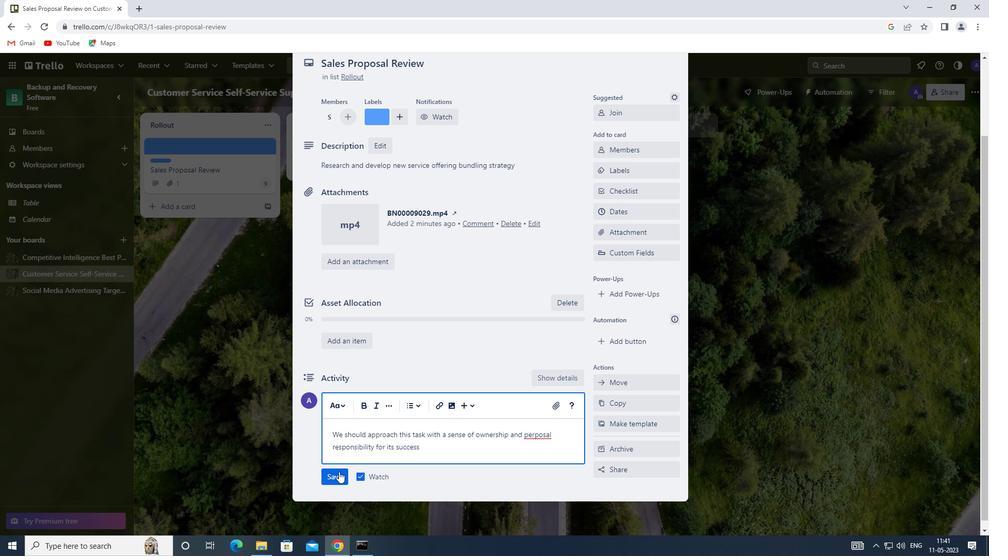 
Action: Mouse pressed left at (338, 476)
Screenshot: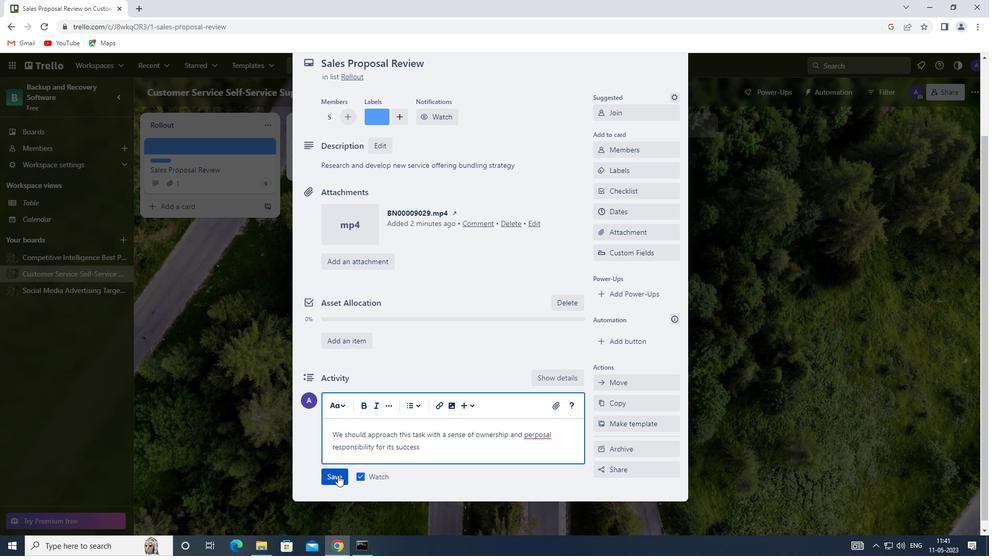 
Action: Mouse moved to (638, 206)
Screenshot: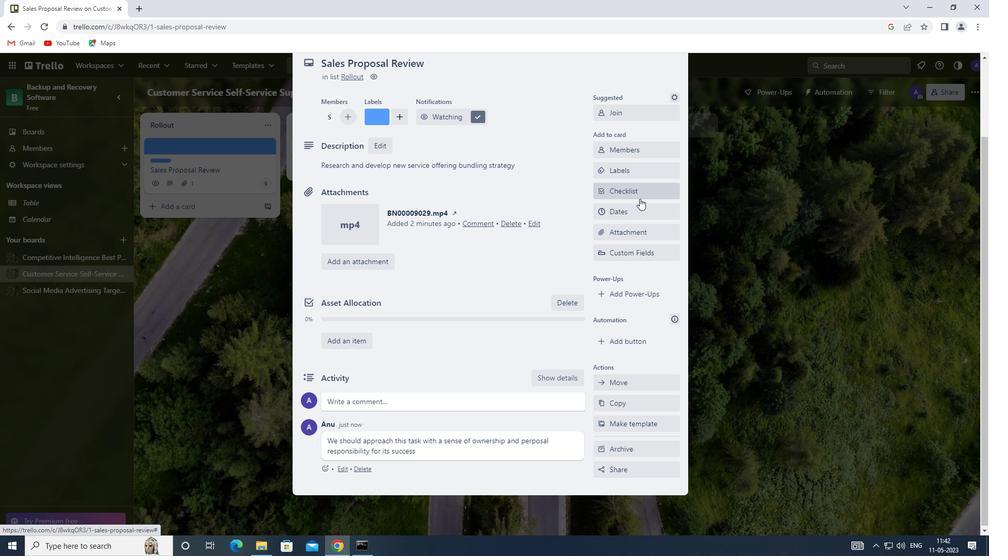 
Action: Mouse pressed left at (638, 206)
Screenshot: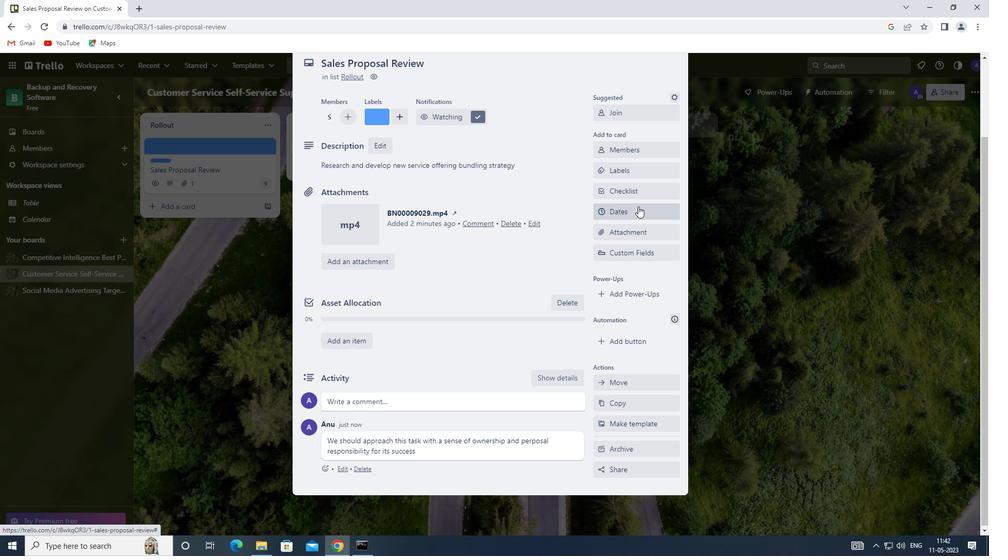 
Action: Mouse moved to (603, 279)
Screenshot: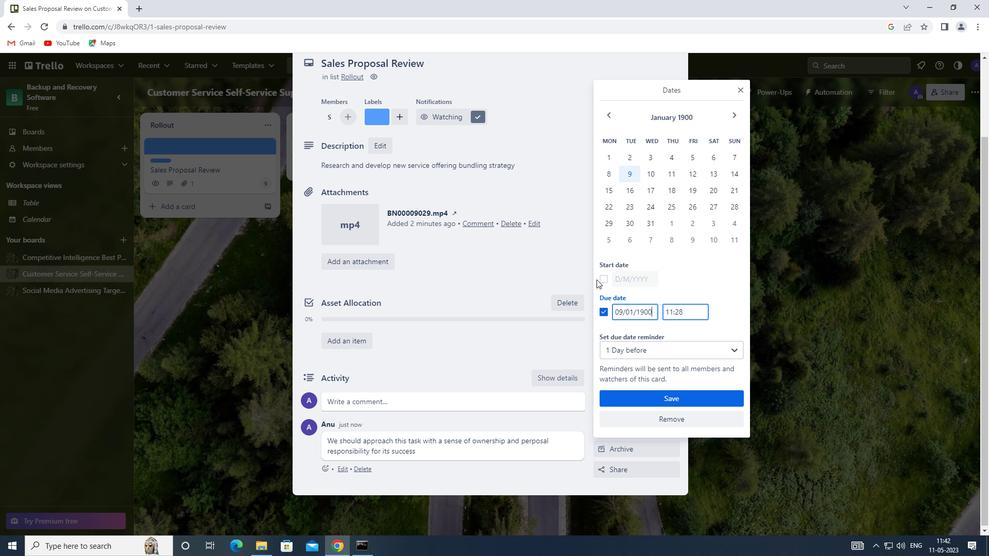
Action: Mouse pressed left at (603, 279)
Screenshot: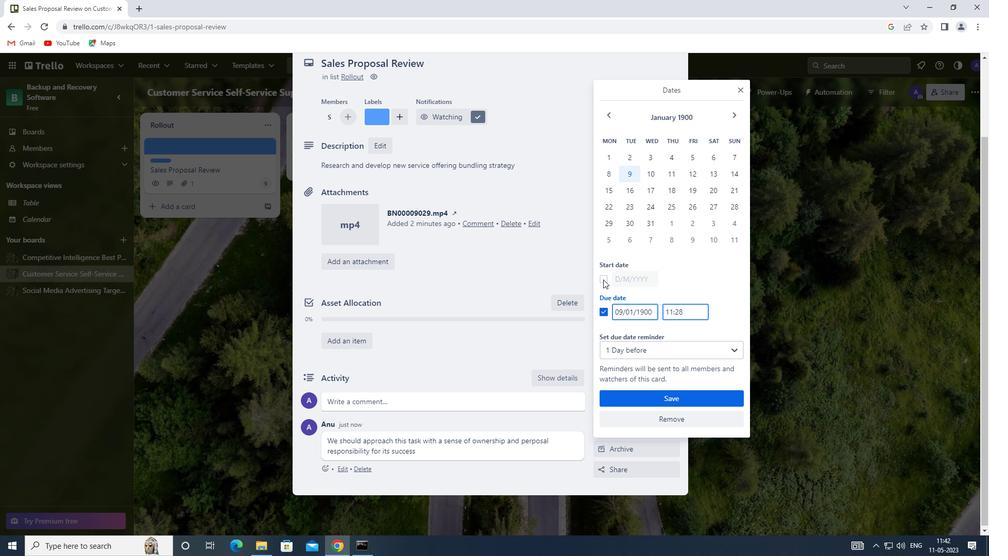 
Action: Mouse moved to (650, 161)
Screenshot: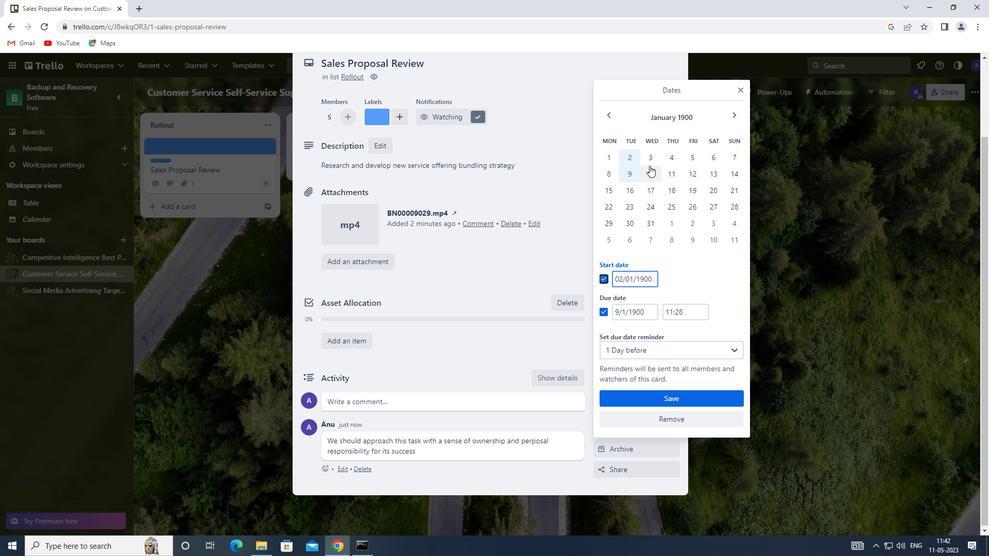 
Action: Mouse pressed left at (650, 161)
Screenshot: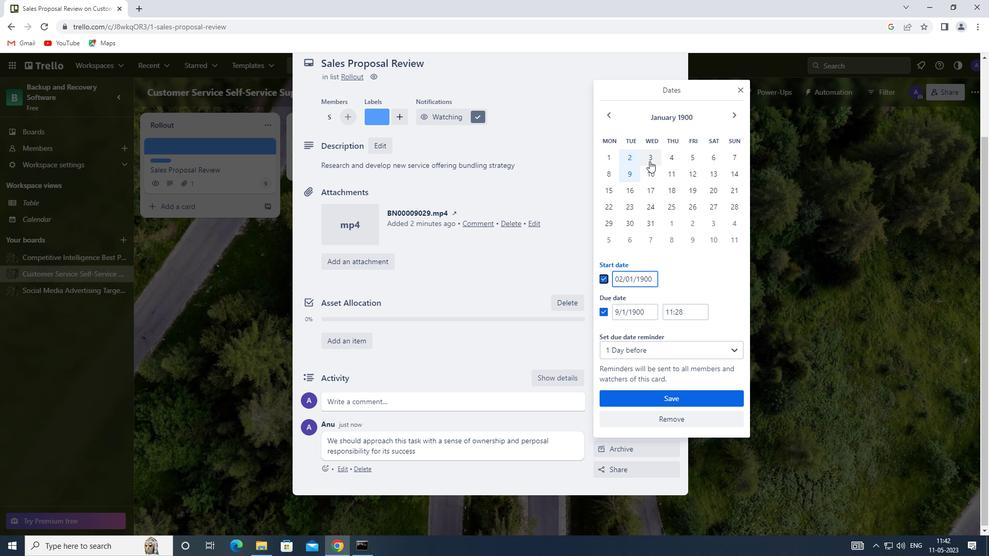 
Action: Mouse moved to (647, 179)
Screenshot: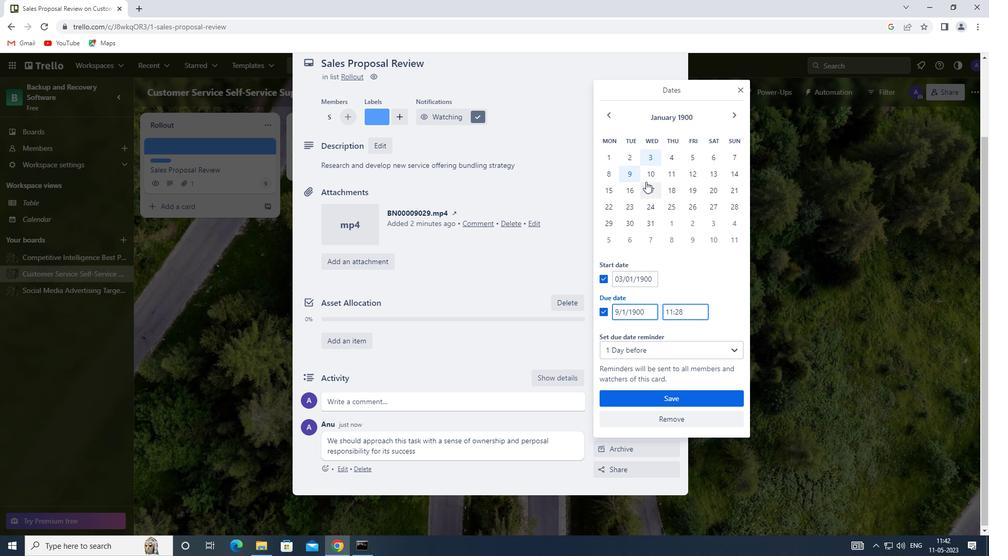 
Action: Mouse pressed left at (647, 179)
Screenshot: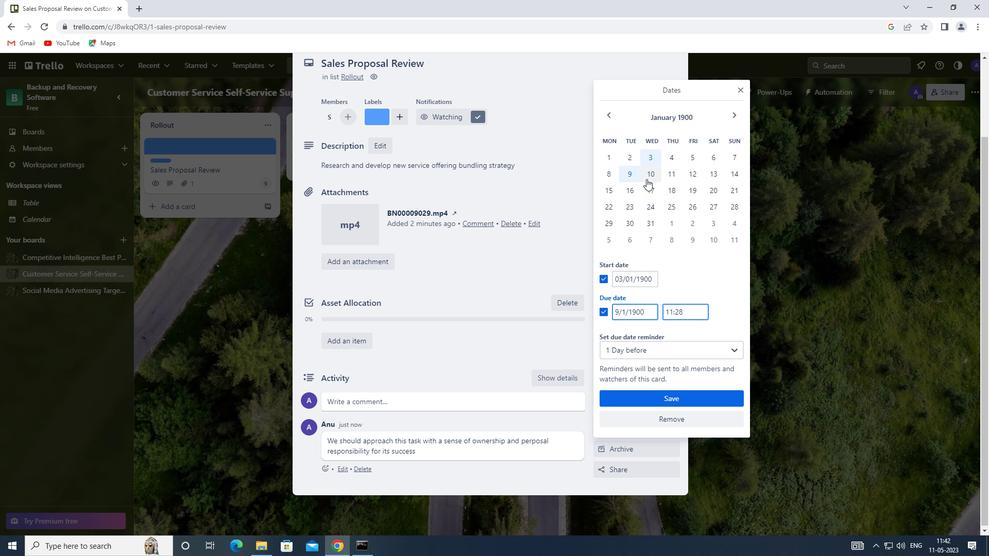 
Action: Mouse moved to (670, 400)
Screenshot: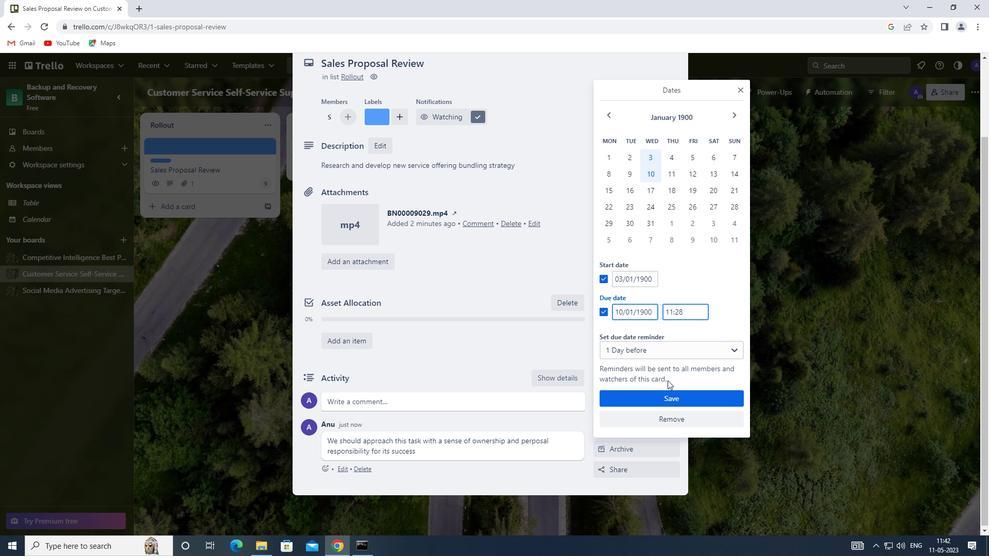
Action: Mouse pressed left at (670, 400)
Screenshot: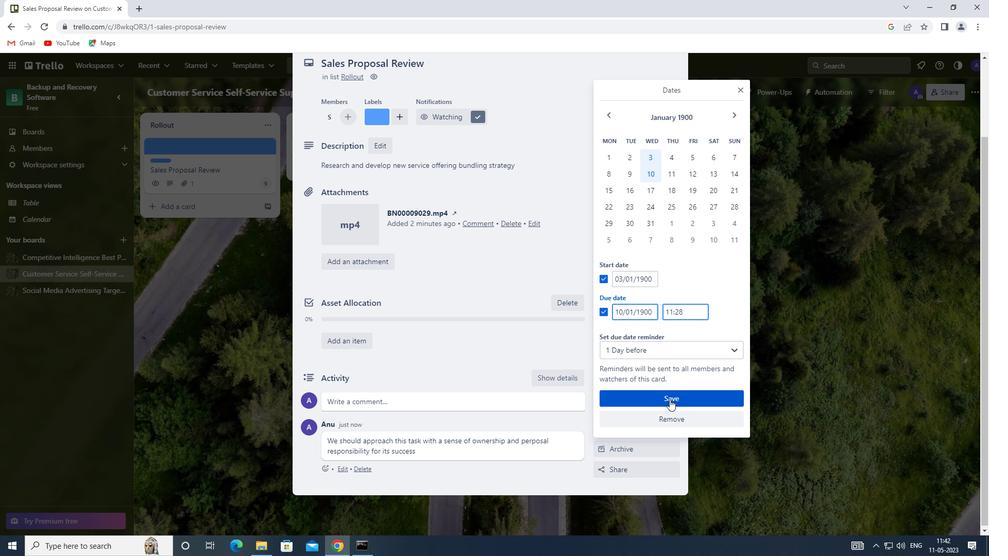 
Action: Mouse moved to (728, 293)
Screenshot: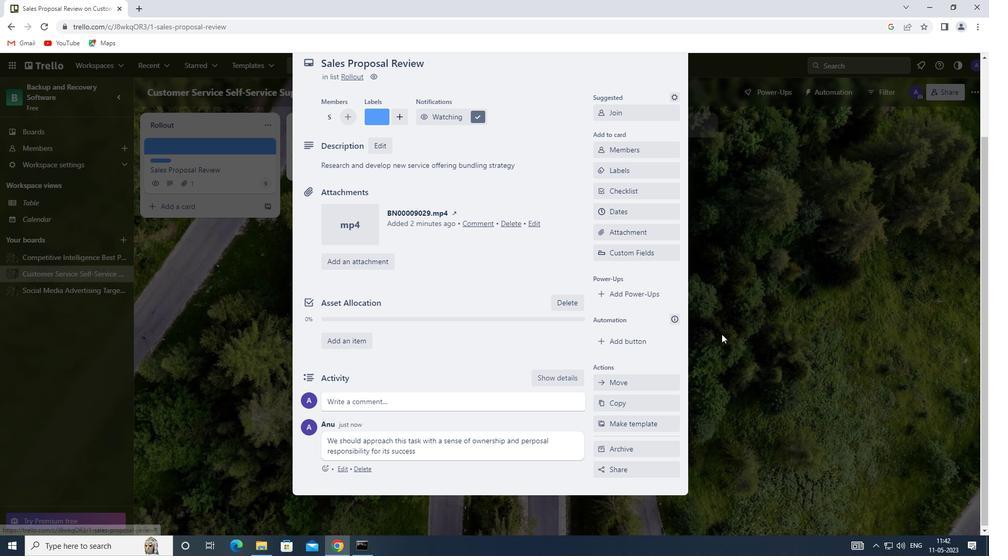 
Action: Mouse pressed left at (728, 293)
Screenshot: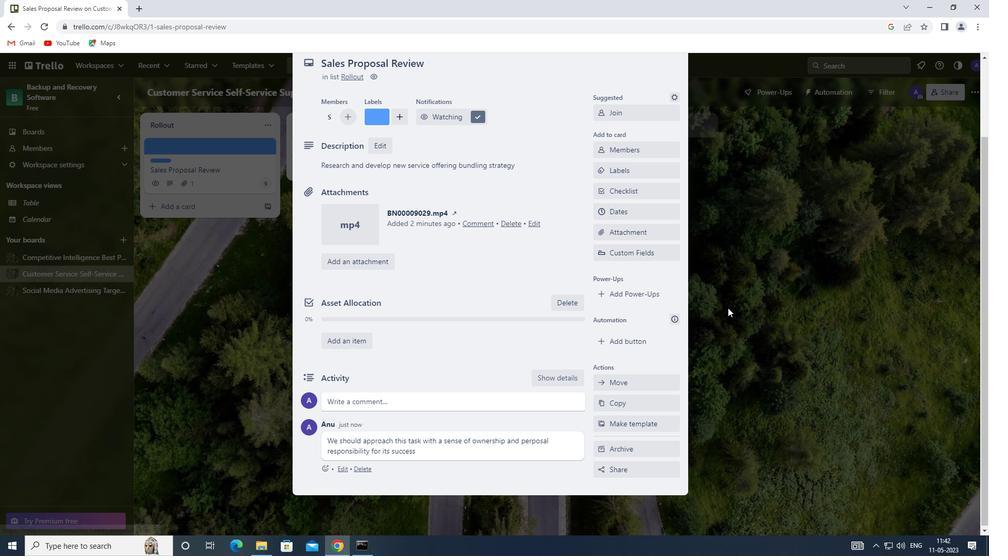 
Action: Mouse moved to (728, 293)
Screenshot: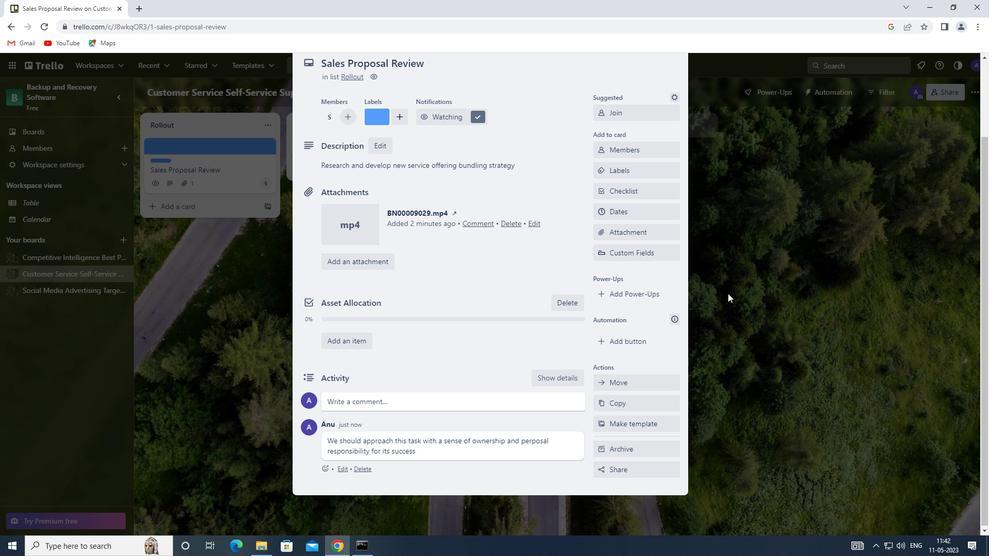 
